 Task: Find connections with filter location Colombes with filter topic #newyearwith filter profile language Potuguese with filter current company MyGov India with filter school Sri Muthukumaran Institute Of Technology with filter industry Glass, Ceramics and Concrete Manufacturing with filter service category Graphic Design with filter keywords title Phone Sales Specialist
Action: Mouse moved to (487, 73)
Screenshot: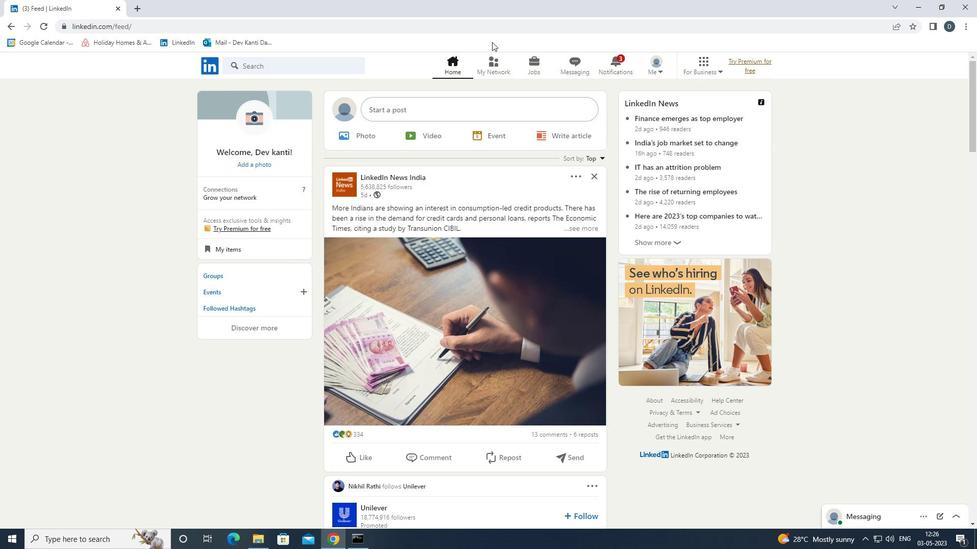 
Action: Mouse pressed left at (487, 73)
Screenshot: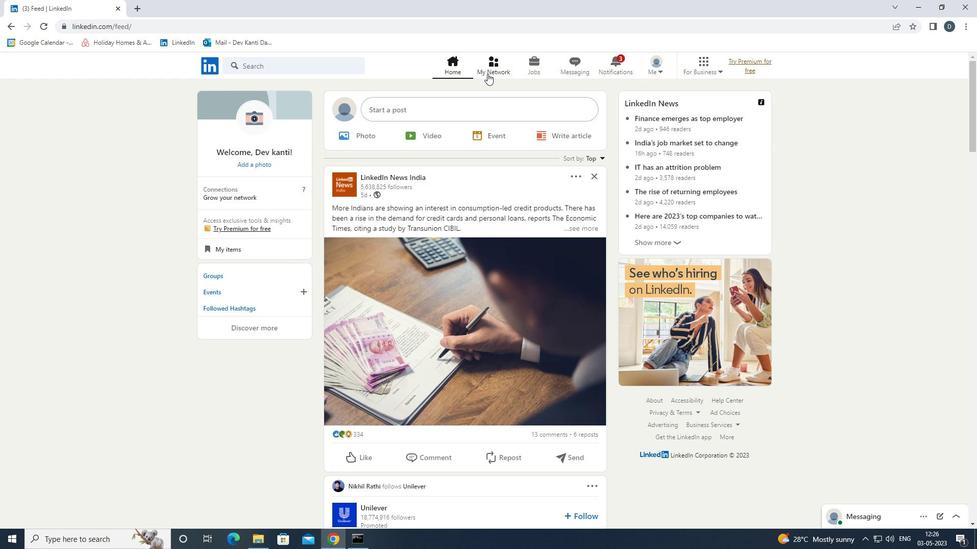 
Action: Mouse moved to (334, 123)
Screenshot: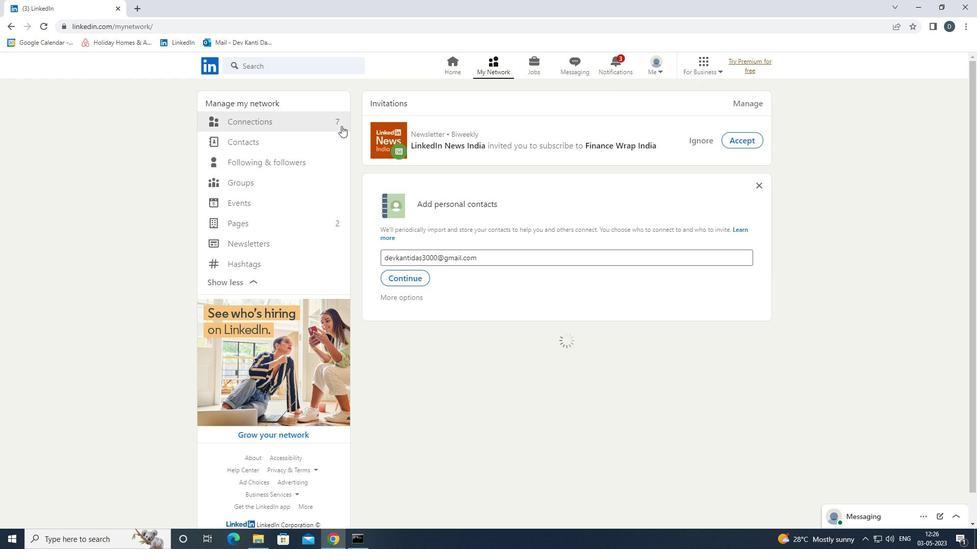 
Action: Mouse pressed left at (334, 123)
Screenshot: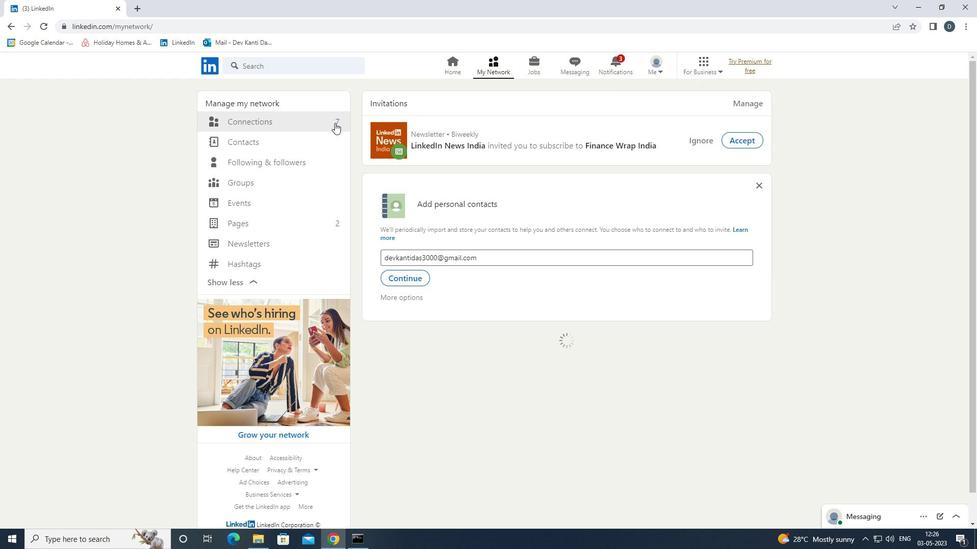 
Action: Mouse moved to (575, 129)
Screenshot: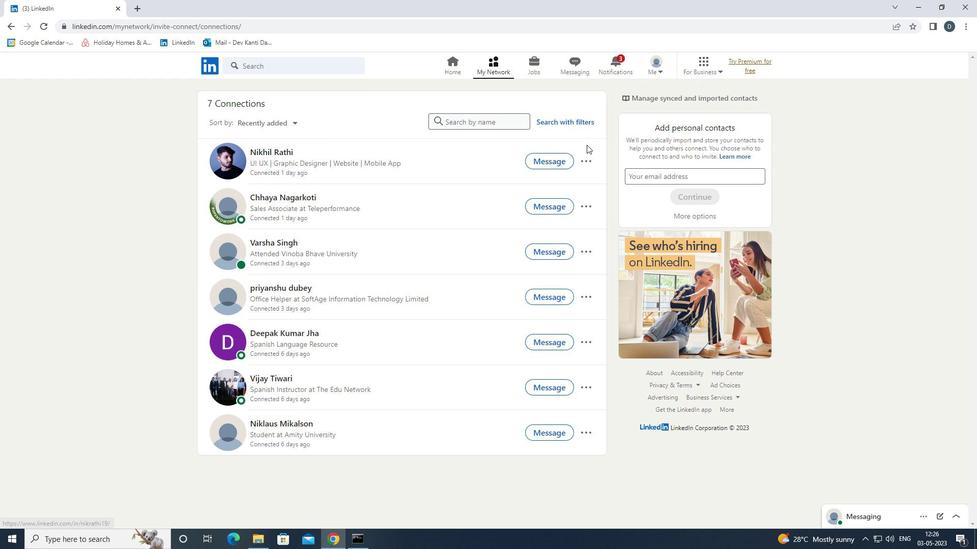 
Action: Mouse pressed left at (575, 129)
Screenshot: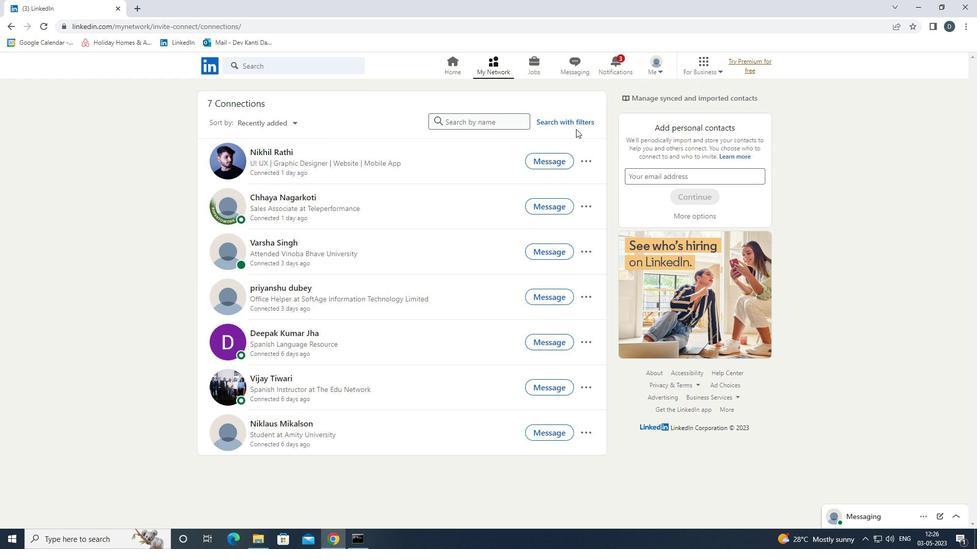
Action: Mouse moved to (573, 122)
Screenshot: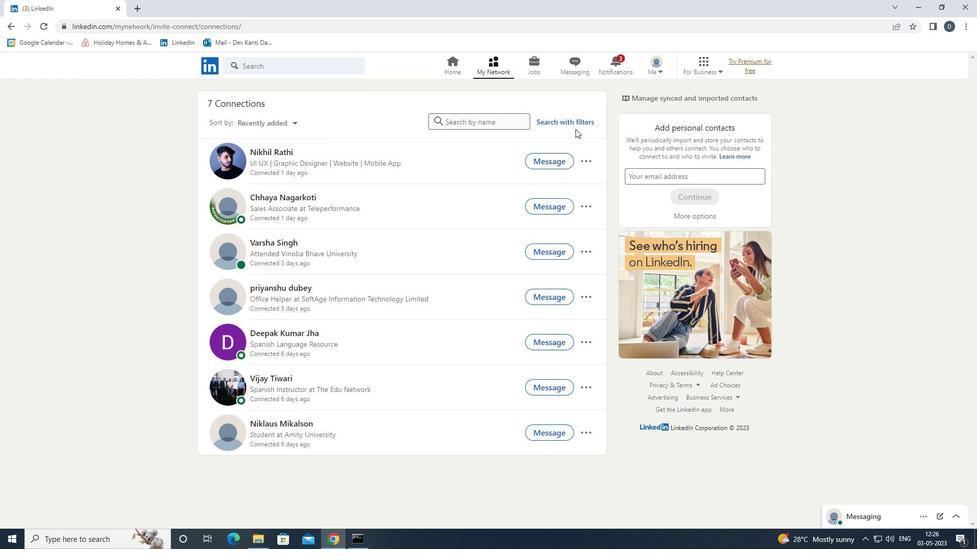 
Action: Mouse pressed left at (573, 122)
Screenshot: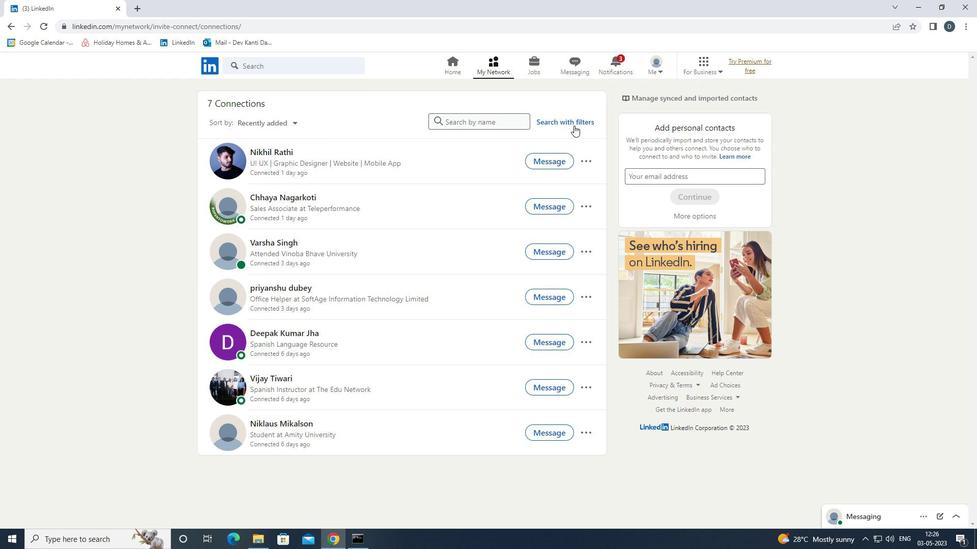
Action: Mouse moved to (525, 97)
Screenshot: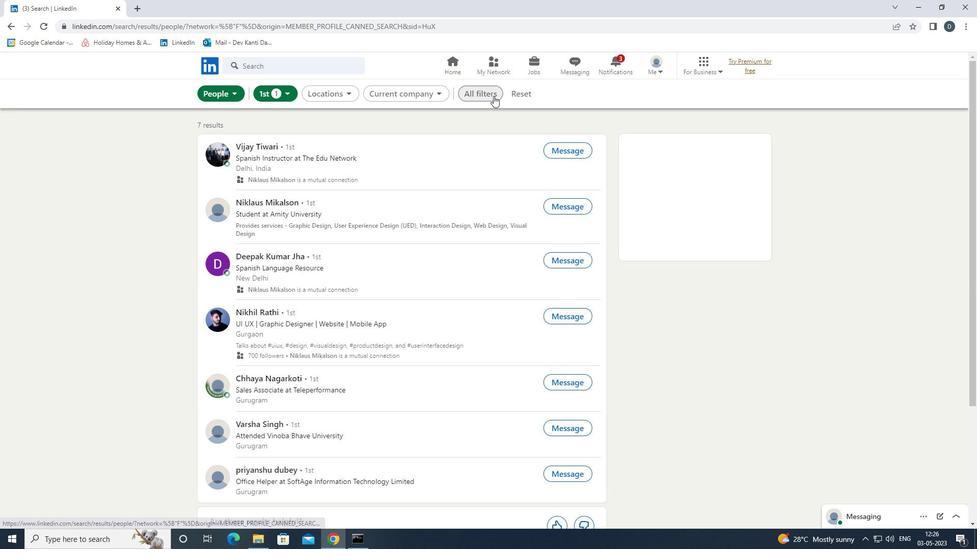 
Action: Mouse pressed left at (525, 97)
Screenshot: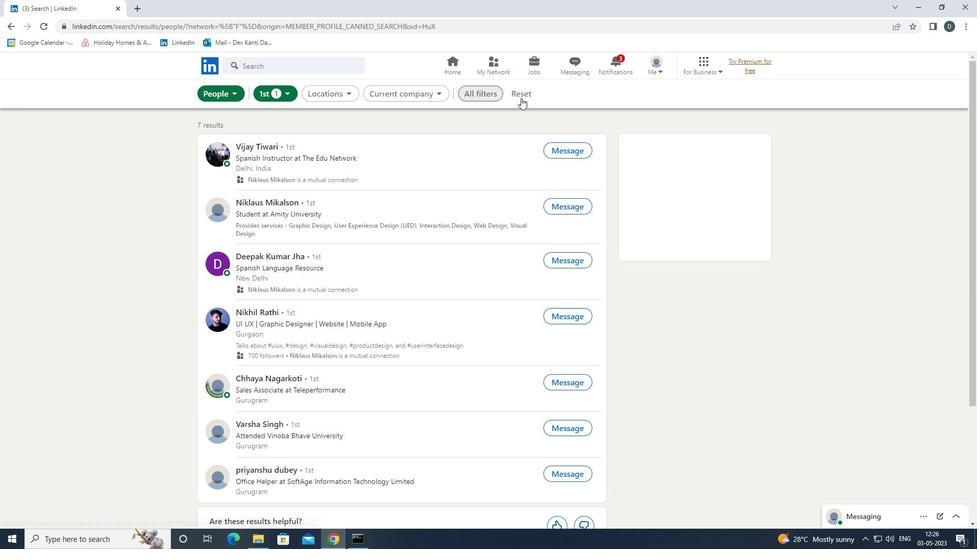 
Action: Mouse moved to (504, 95)
Screenshot: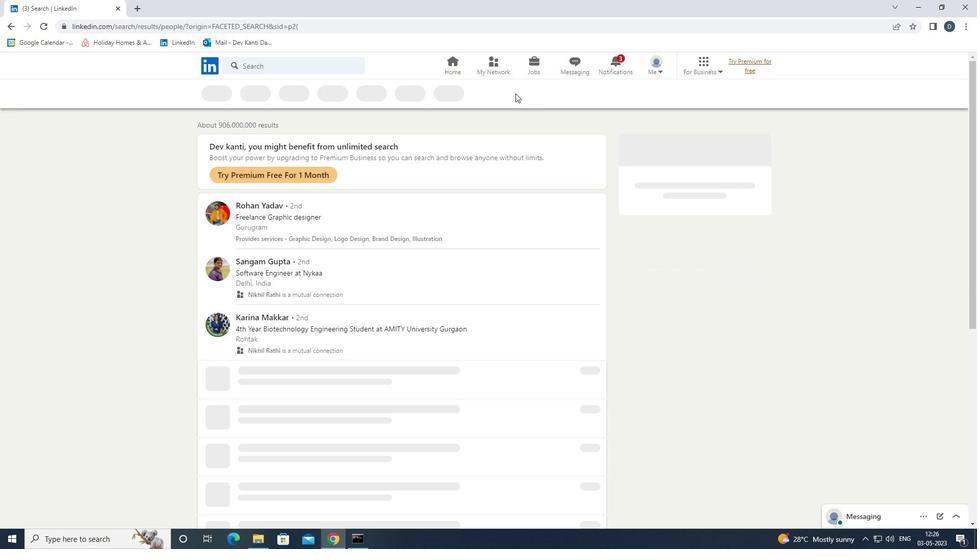 
Action: Mouse pressed left at (504, 95)
Screenshot: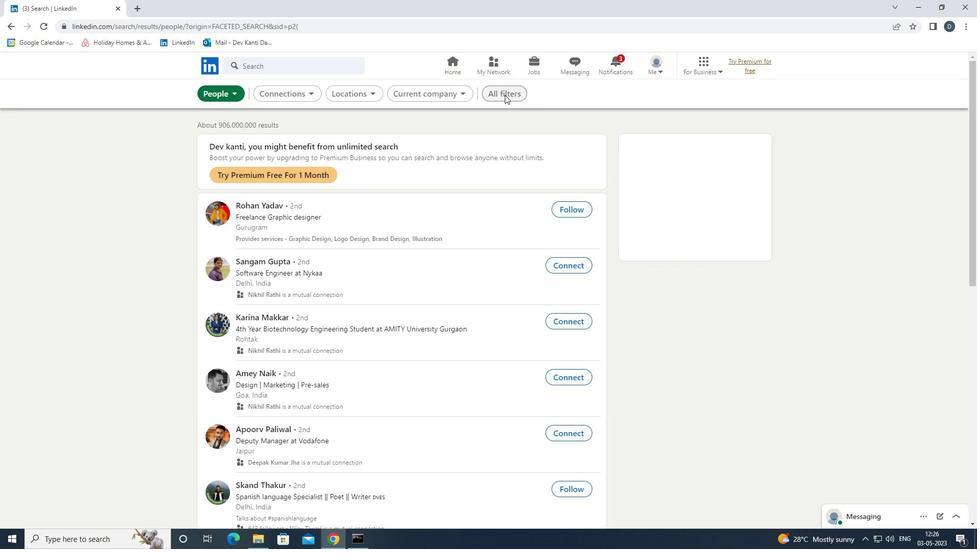 
Action: Mouse moved to (837, 347)
Screenshot: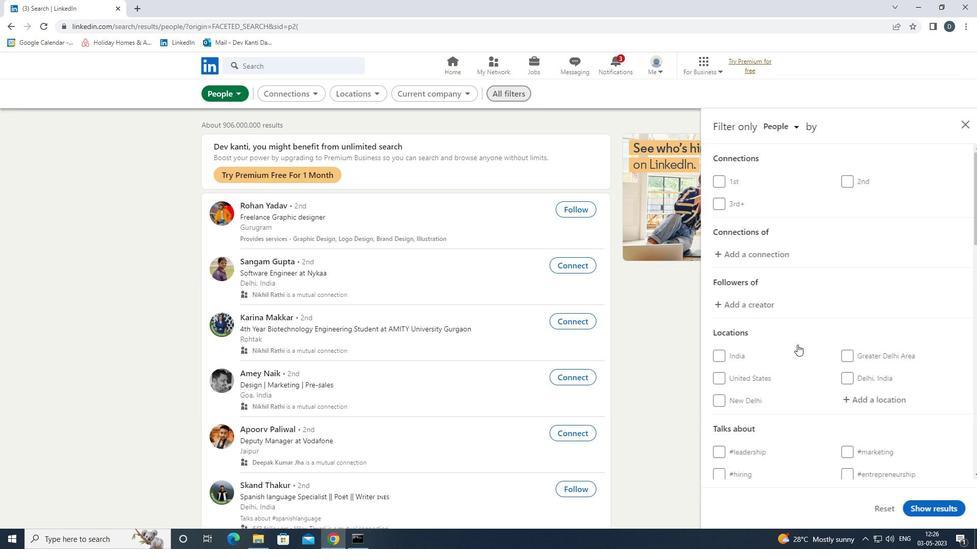 
Action: Mouse scrolled (837, 346) with delta (0, 0)
Screenshot: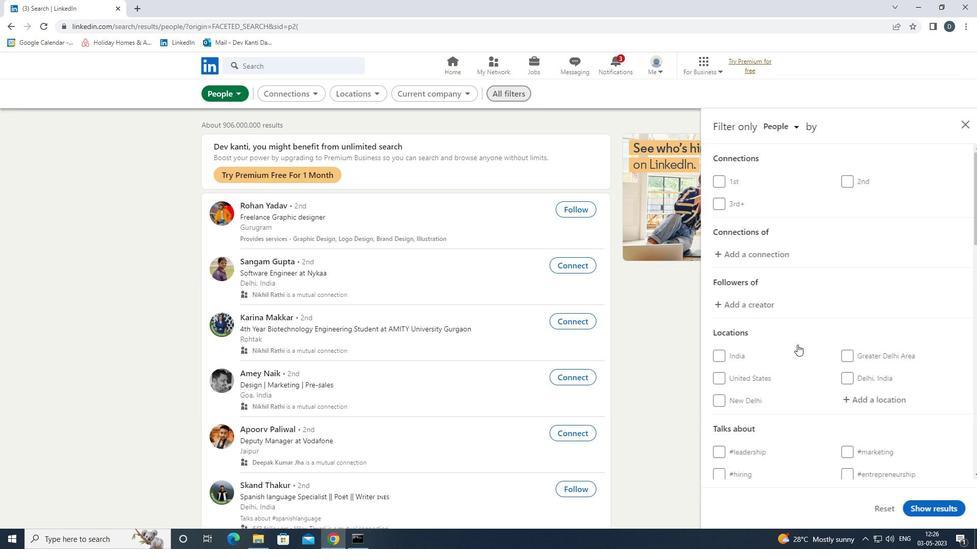 
Action: Mouse scrolled (837, 346) with delta (0, 0)
Screenshot: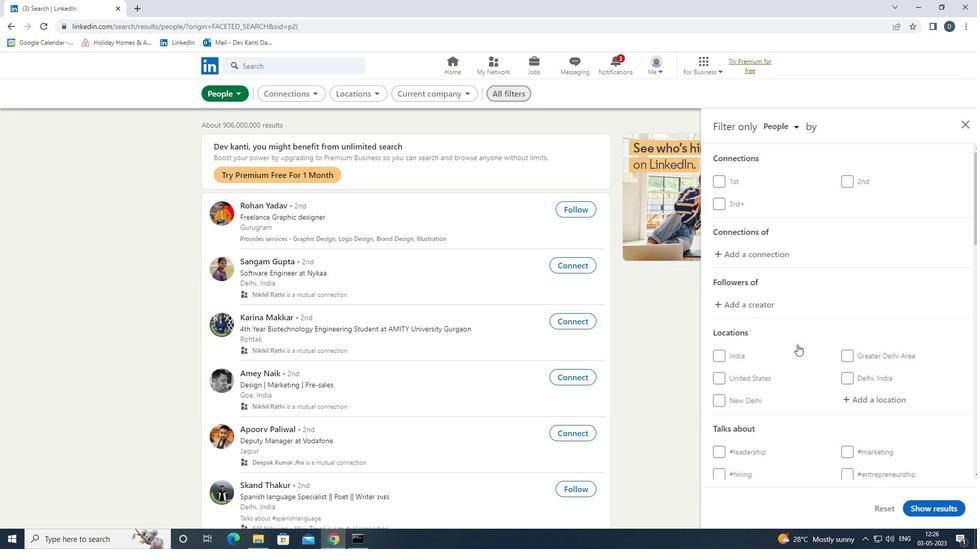 
Action: Mouse moved to (838, 347)
Screenshot: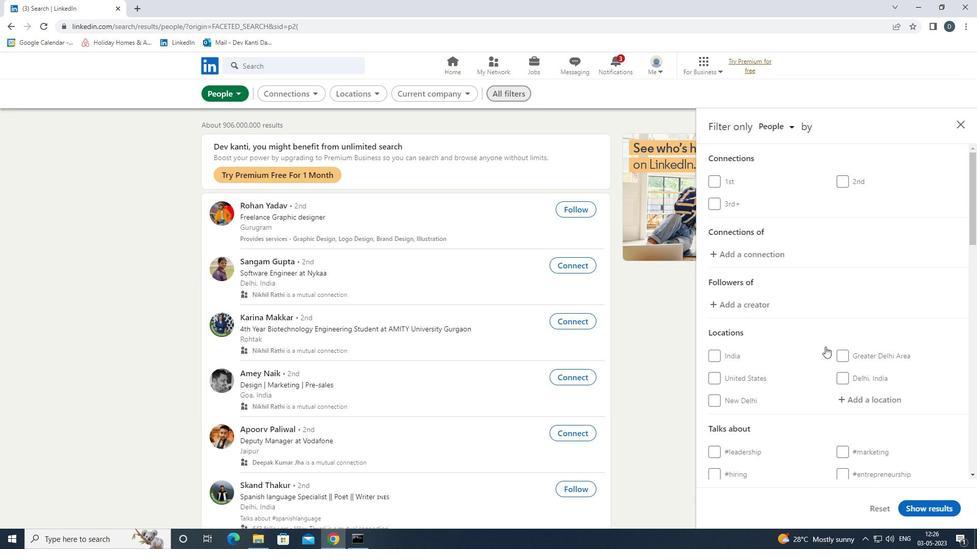 
Action: Mouse scrolled (838, 346) with delta (0, 0)
Screenshot: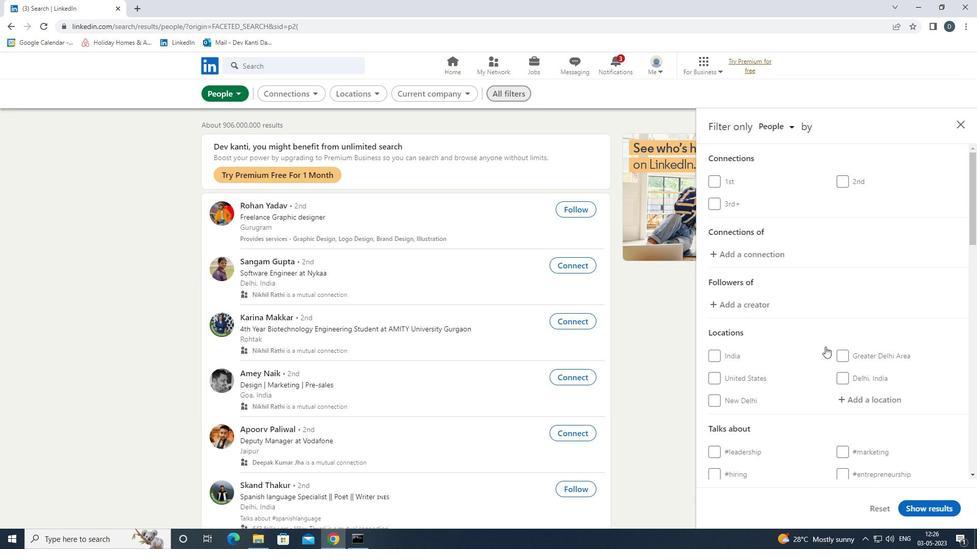 
Action: Mouse moved to (867, 251)
Screenshot: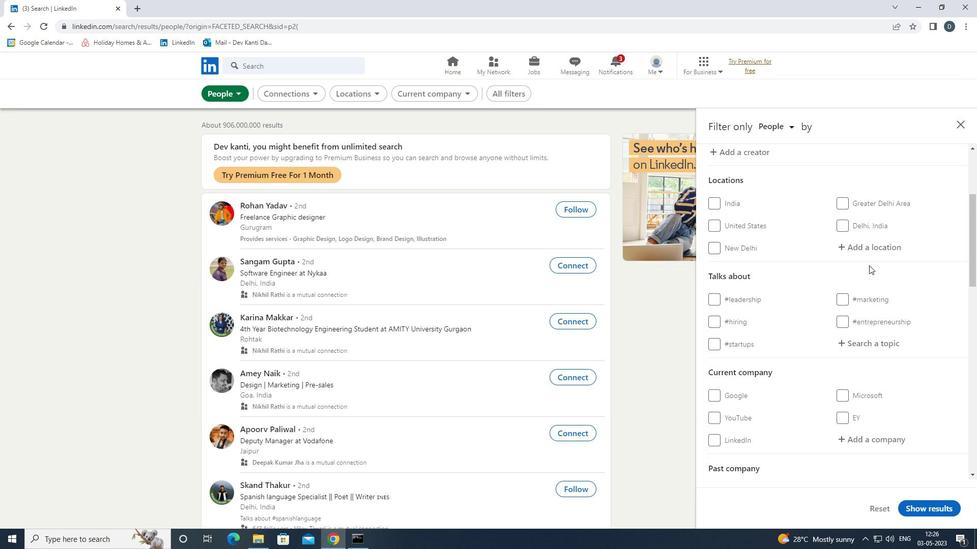 
Action: Mouse pressed left at (867, 251)
Screenshot: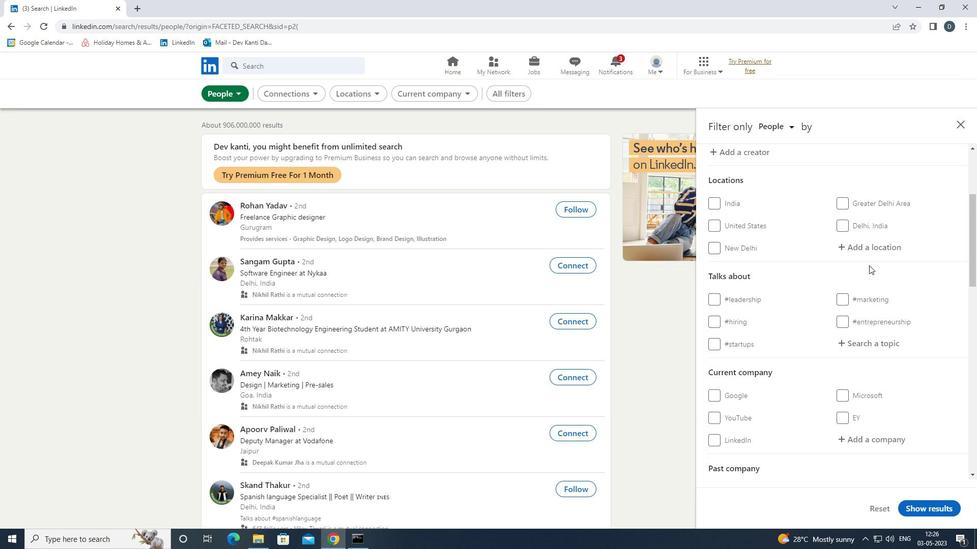 
Action: Key pressed <Key.caps_lock><Key.caps_lock>cO<Key.caps_lock><Key.backspace>LO<Key.backspace><Key.backspace>OLOMBES<Key.down><Key.enter>
Screenshot: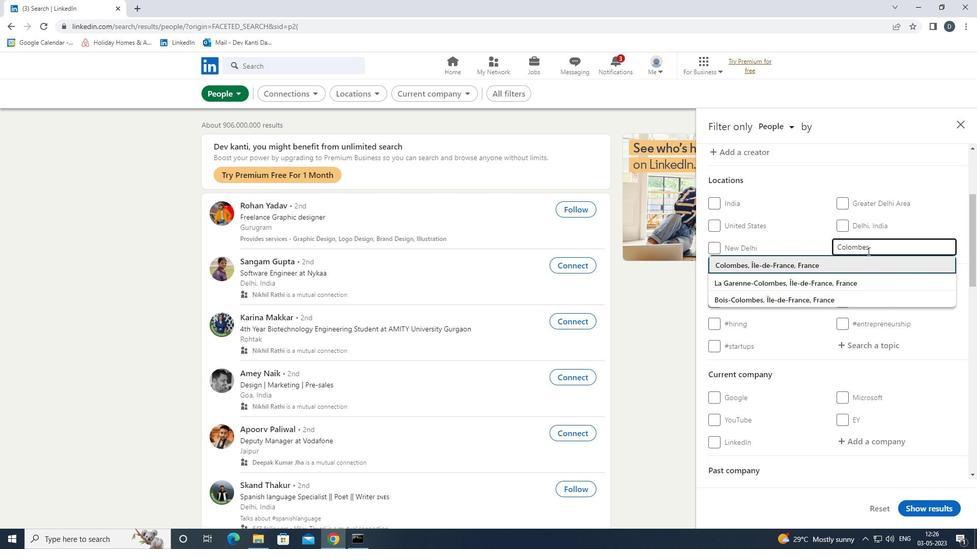 
Action: Mouse moved to (891, 255)
Screenshot: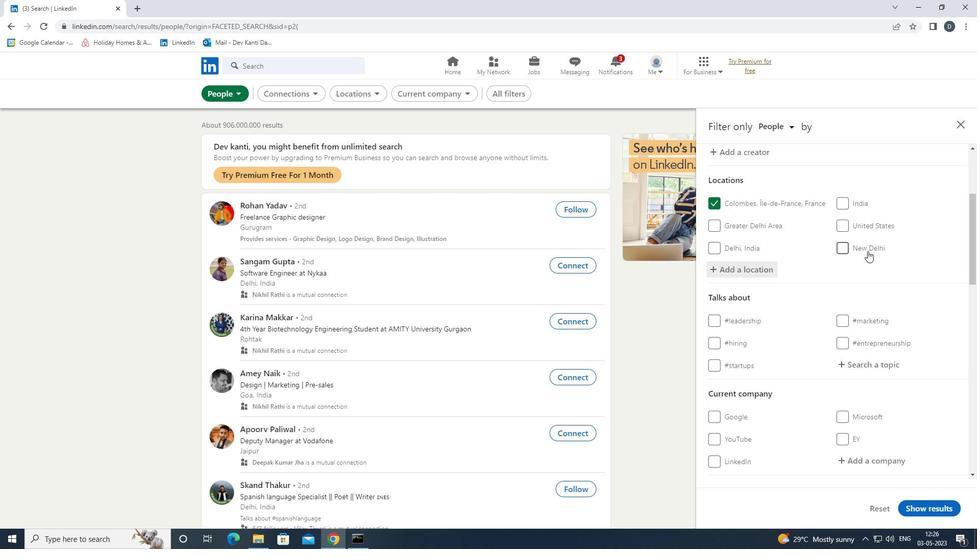 
Action: Mouse scrolled (891, 255) with delta (0, 0)
Screenshot: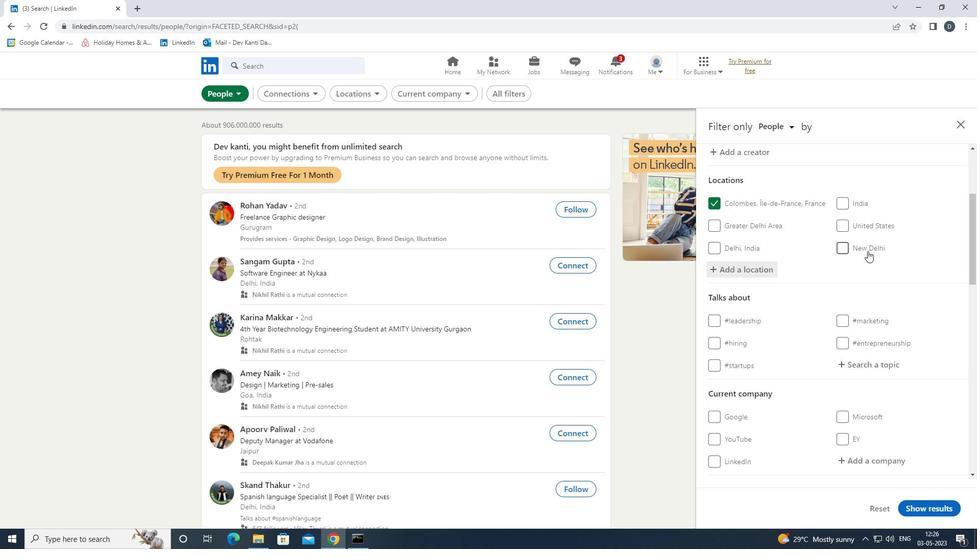 
Action: Mouse moved to (891, 256)
Screenshot: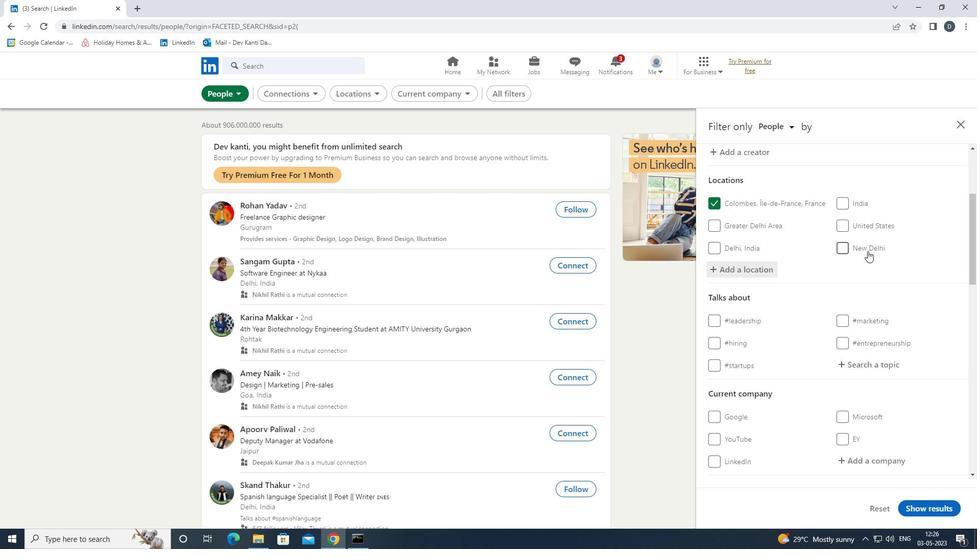 
Action: Mouse scrolled (891, 255) with delta (0, 0)
Screenshot: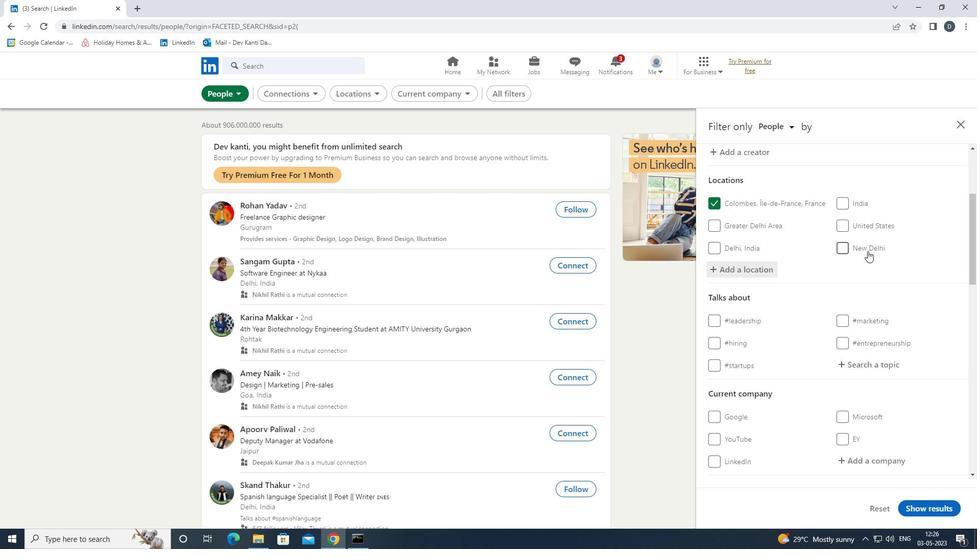 
Action: Mouse moved to (885, 262)
Screenshot: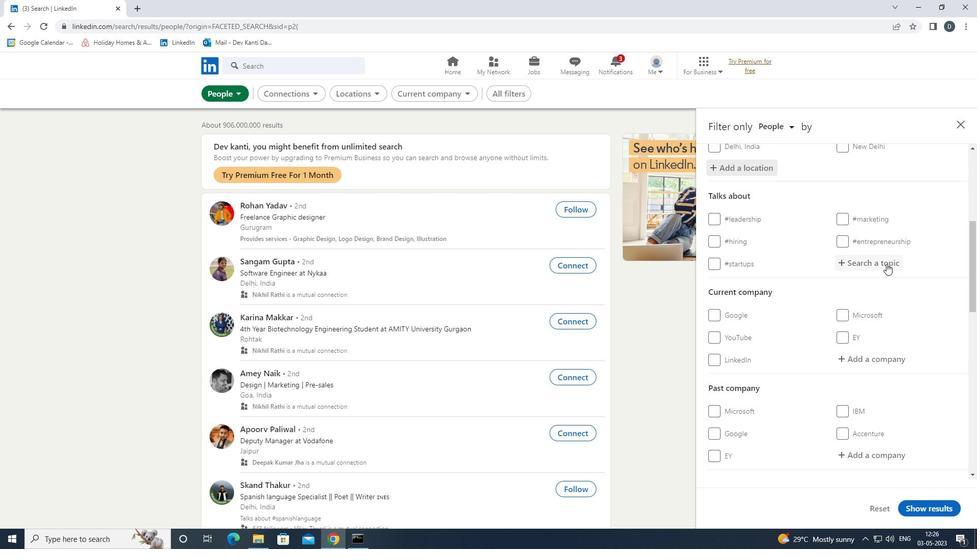 
Action: Mouse pressed left at (885, 262)
Screenshot: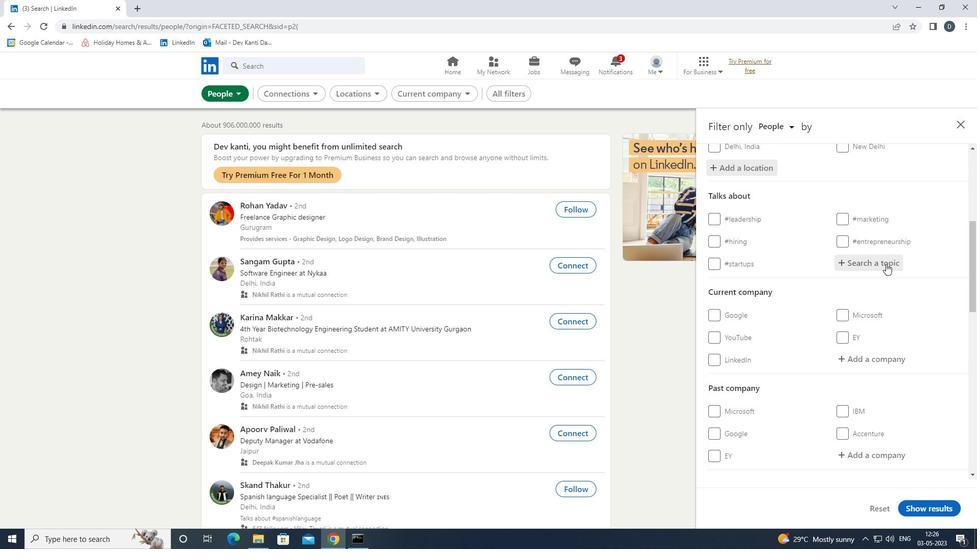 
Action: Key pressed <Key.shift>NEWYEAR<Key.down><Key.enter>
Screenshot: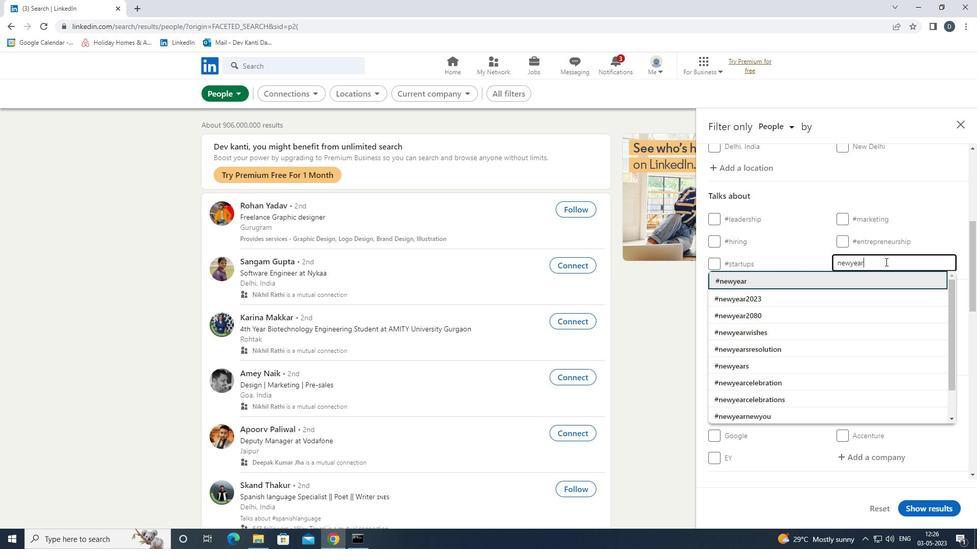 
Action: Mouse moved to (866, 259)
Screenshot: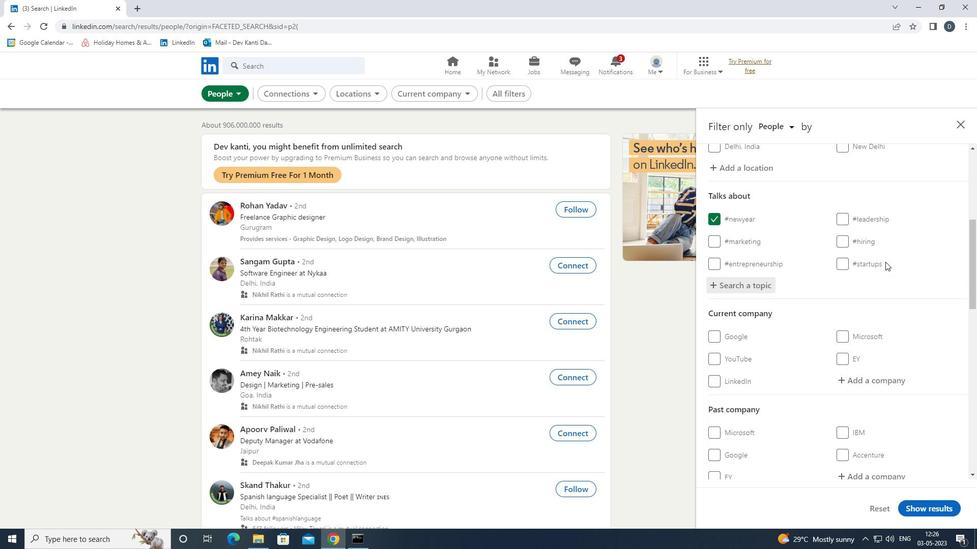 
Action: Mouse scrolled (866, 258) with delta (0, 0)
Screenshot: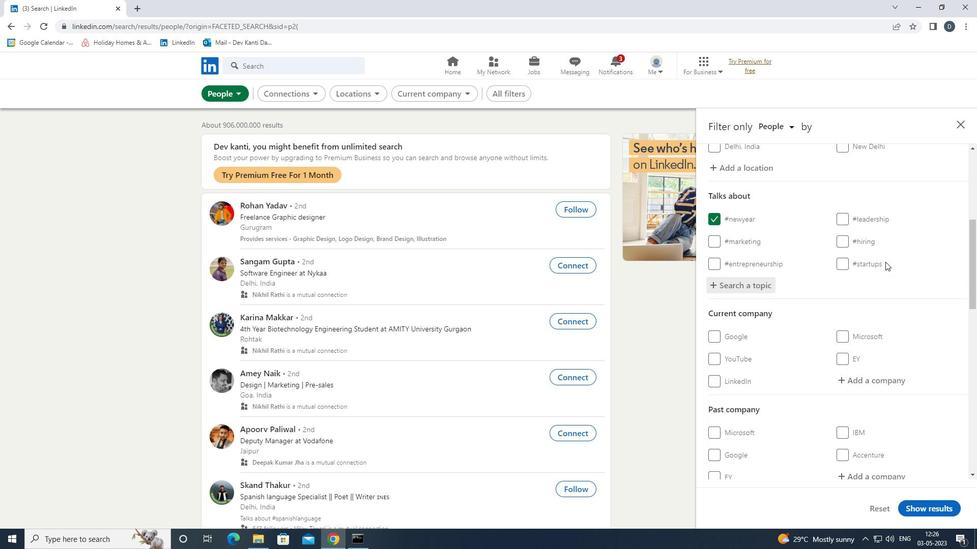 
Action: Mouse scrolled (866, 258) with delta (0, 0)
Screenshot: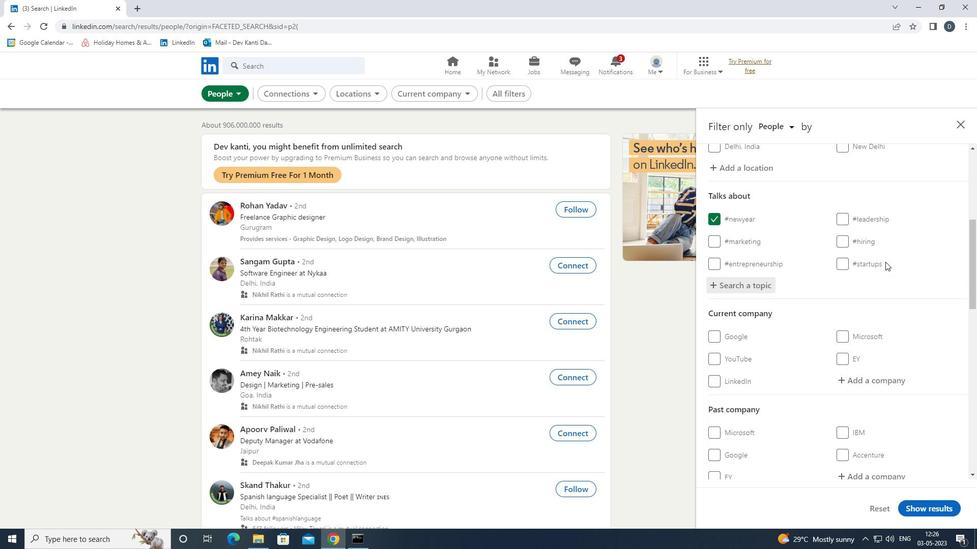 
Action: Mouse scrolled (866, 258) with delta (0, 0)
Screenshot: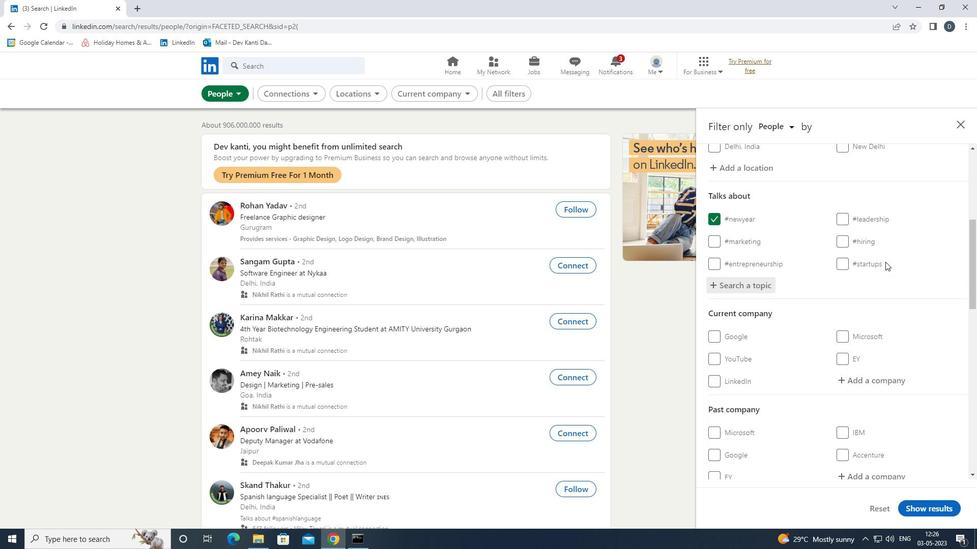 
Action: Mouse moved to (866, 261)
Screenshot: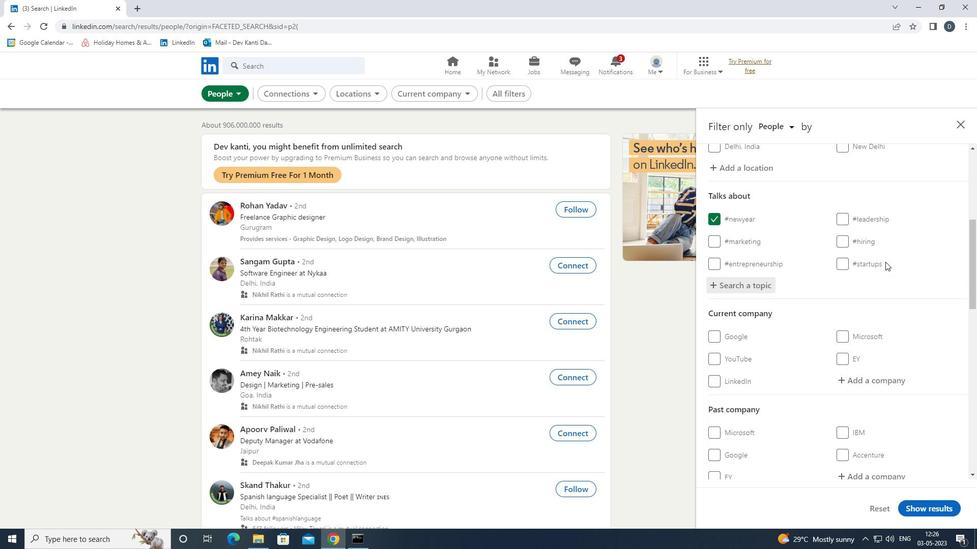 
Action: Mouse scrolled (866, 260) with delta (0, 0)
Screenshot: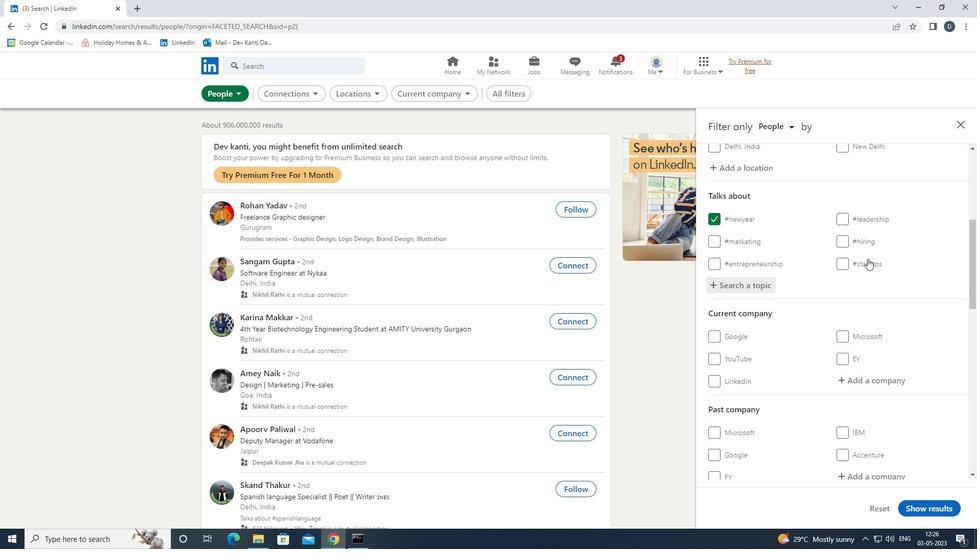
Action: Mouse moved to (873, 275)
Screenshot: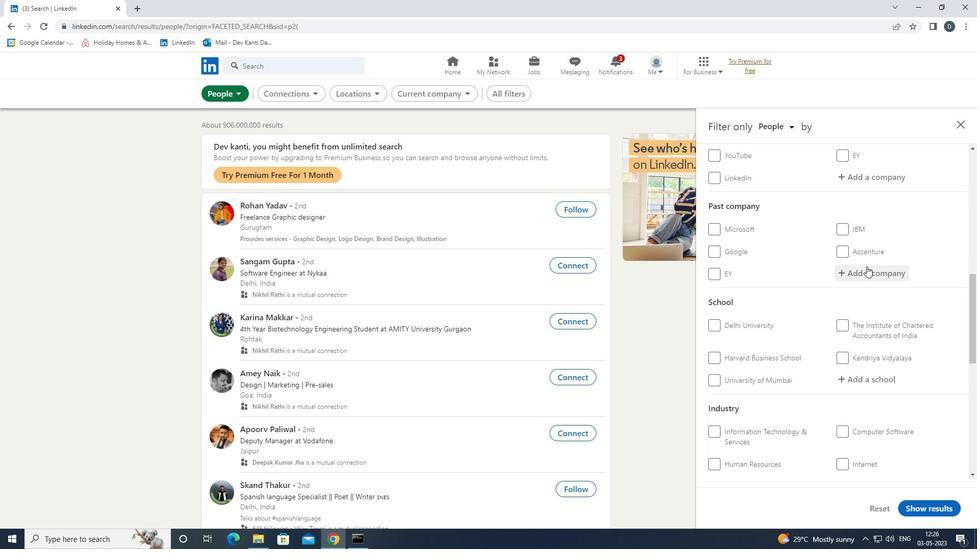 
Action: Mouse scrolled (873, 275) with delta (0, 0)
Screenshot: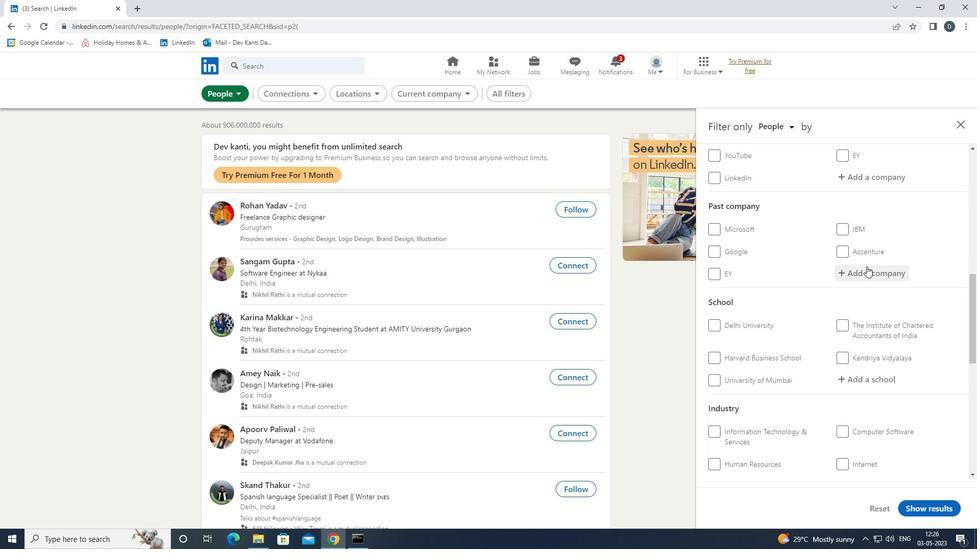 
Action: Mouse moved to (874, 276)
Screenshot: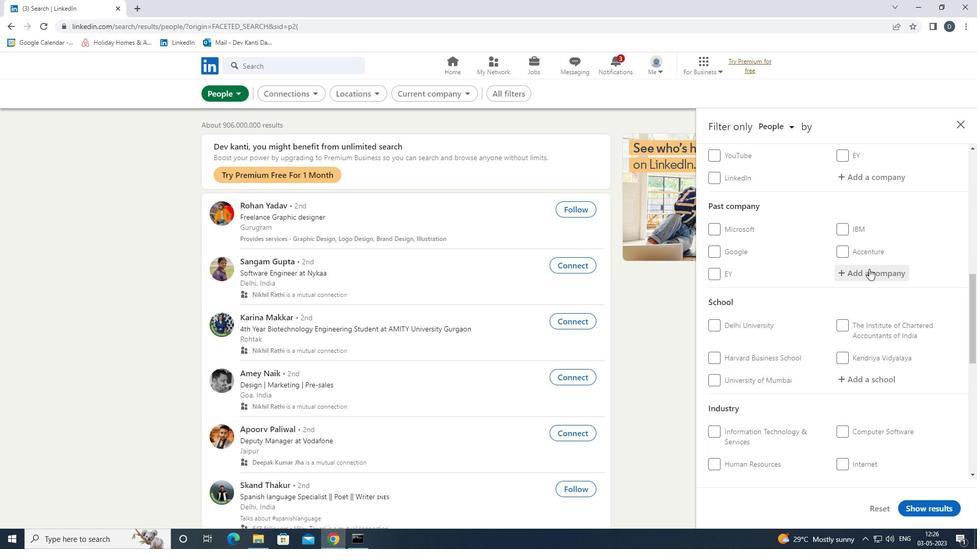
Action: Mouse scrolled (874, 276) with delta (0, 0)
Screenshot: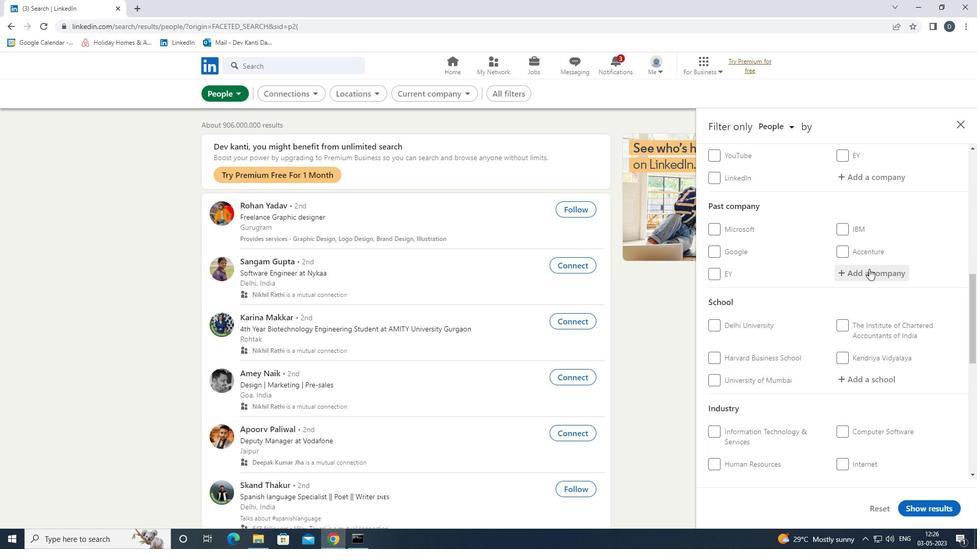 
Action: Mouse moved to (874, 277)
Screenshot: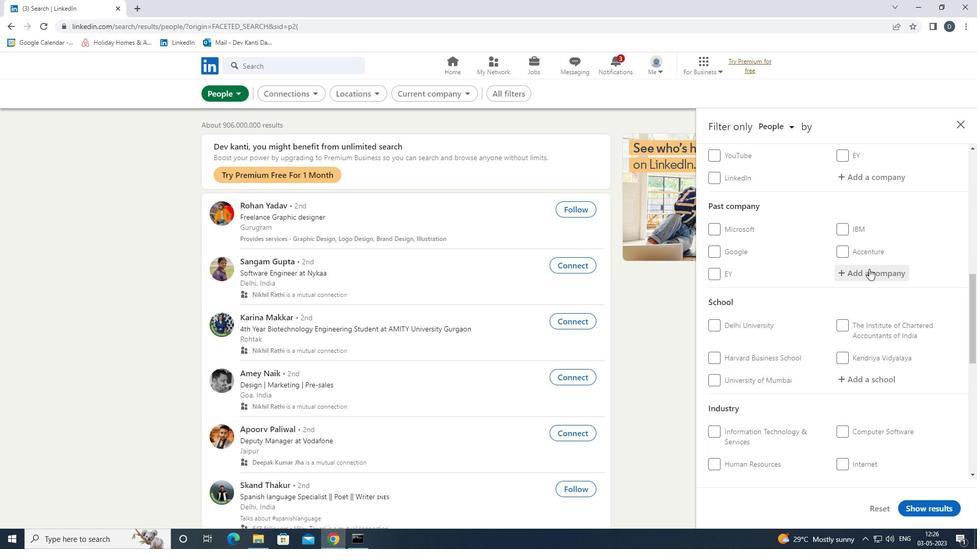 
Action: Mouse scrolled (874, 276) with delta (0, 0)
Screenshot: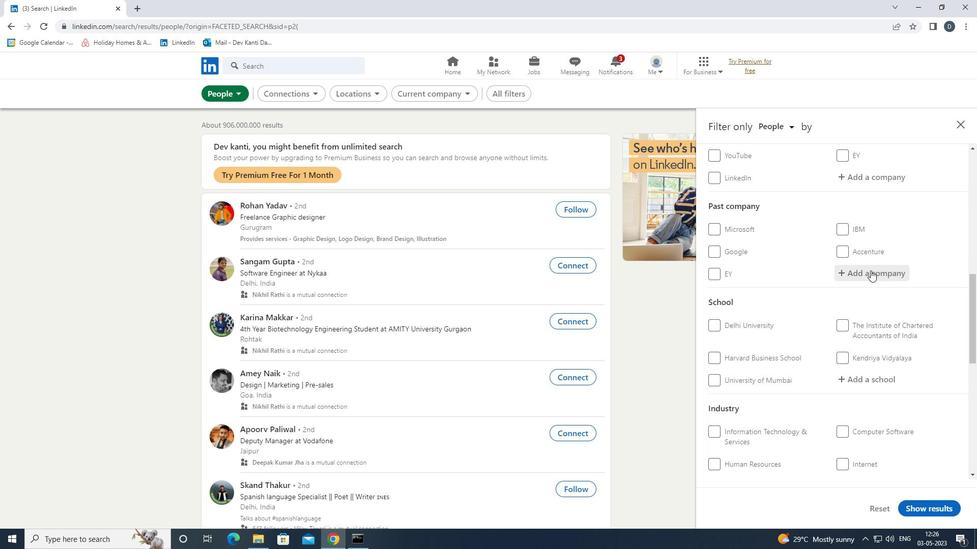 
Action: Mouse moved to (862, 316)
Screenshot: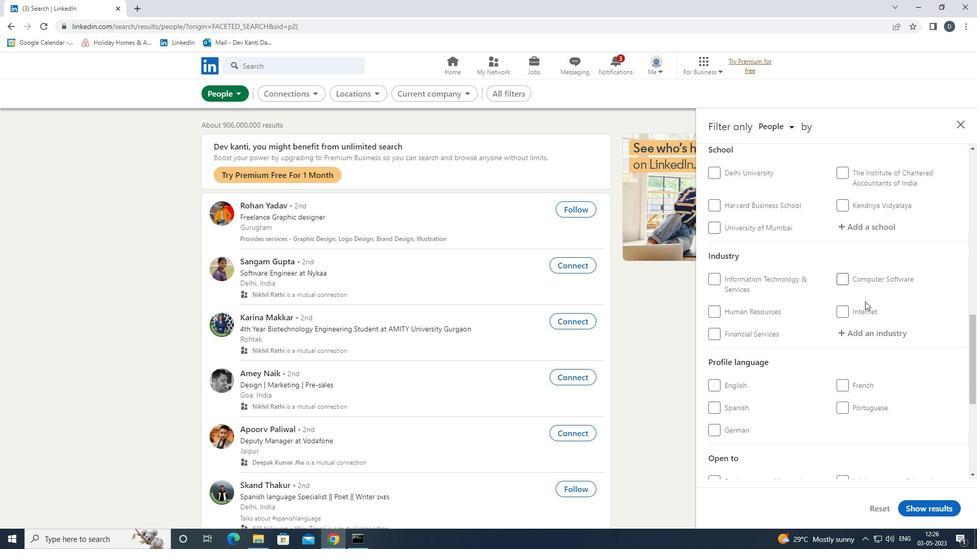 
Action: Mouse scrolled (862, 315) with delta (0, 0)
Screenshot: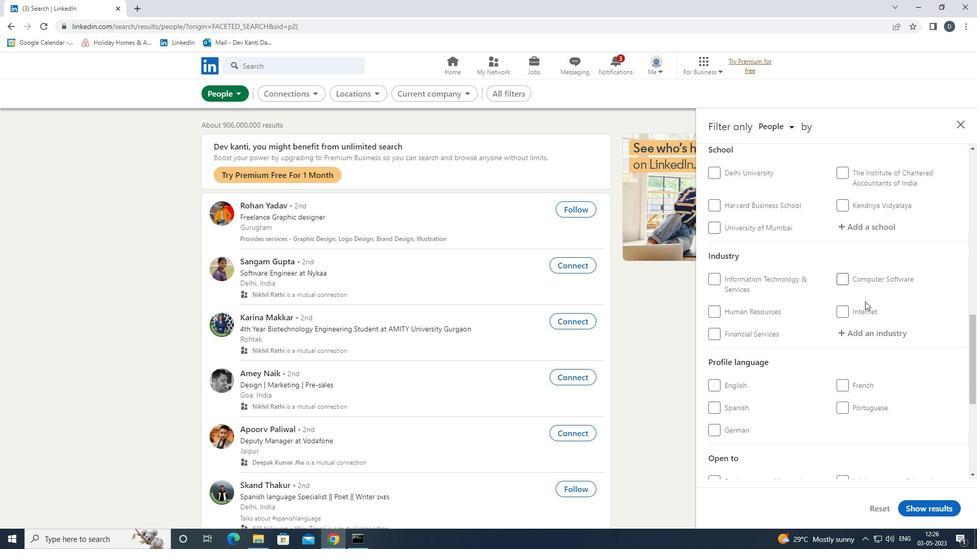 
Action: Mouse moved to (862, 316)
Screenshot: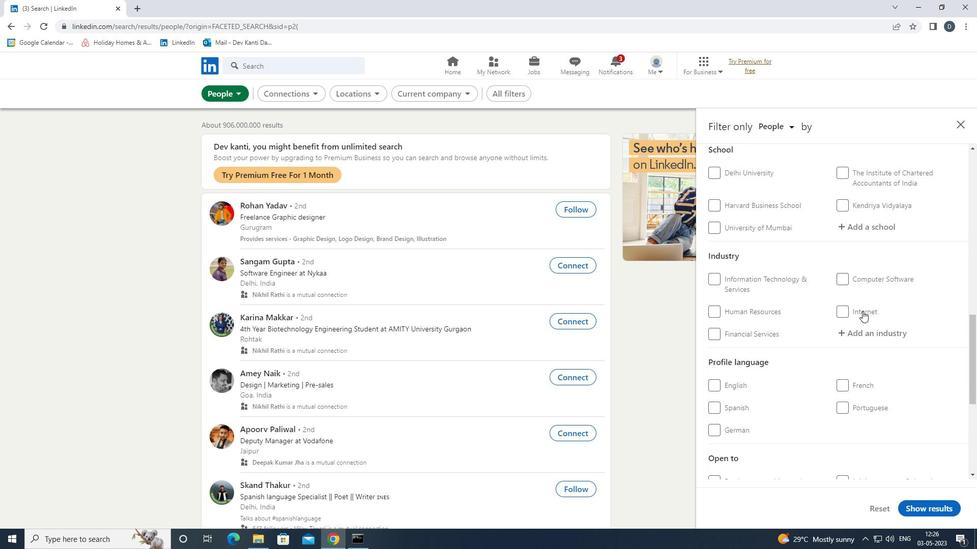 
Action: Mouse scrolled (862, 315) with delta (0, 0)
Screenshot: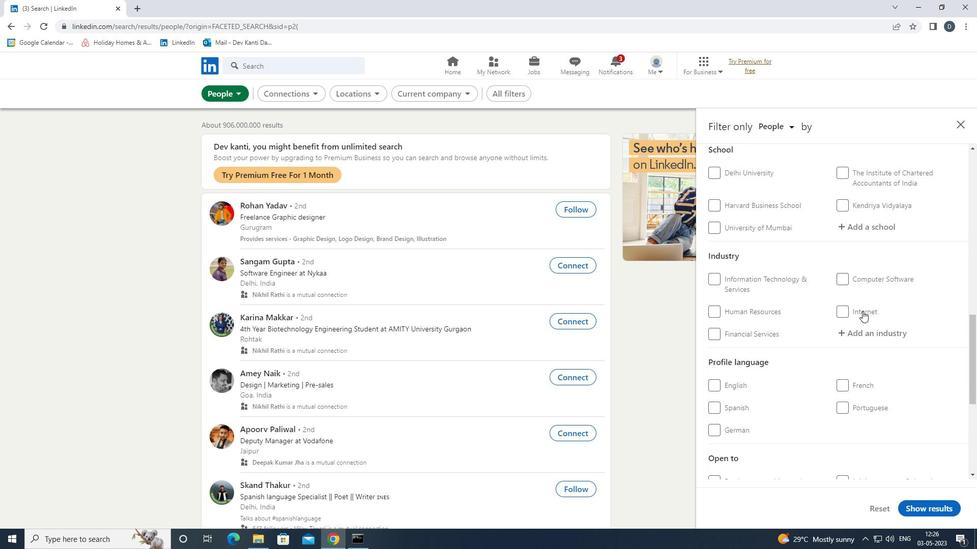 
Action: Mouse moved to (860, 307)
Screenshot: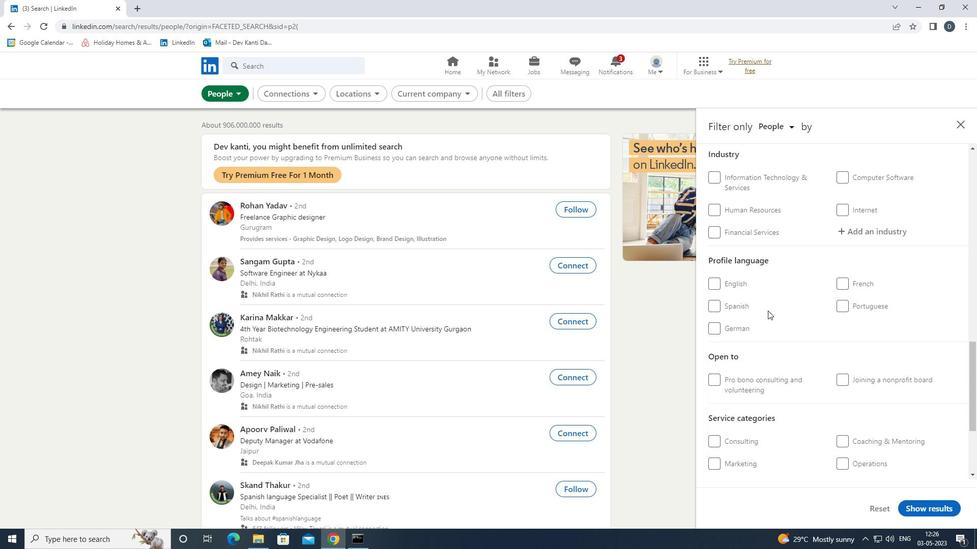 
Action: Mouse pressed left at (860, 307)
Screenshot: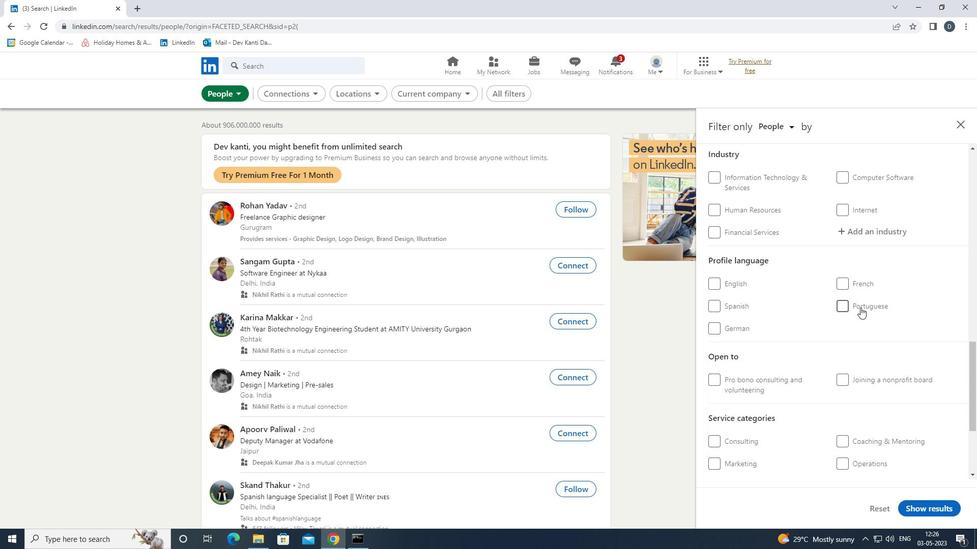 
Action: Mouse moved to (862, 307)
Screenshot: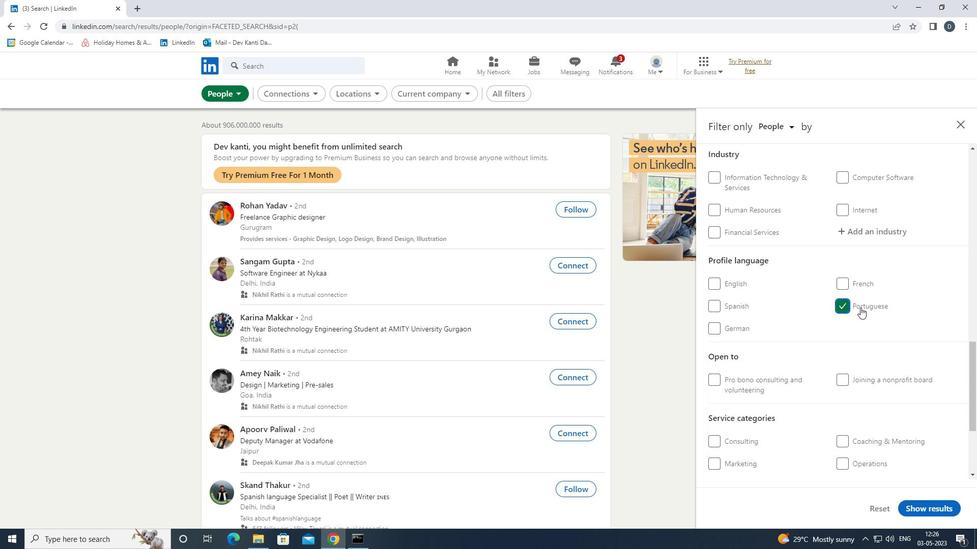
Action: Mouse scrolled (862, 308) with delta (0, 0)
Screenshot: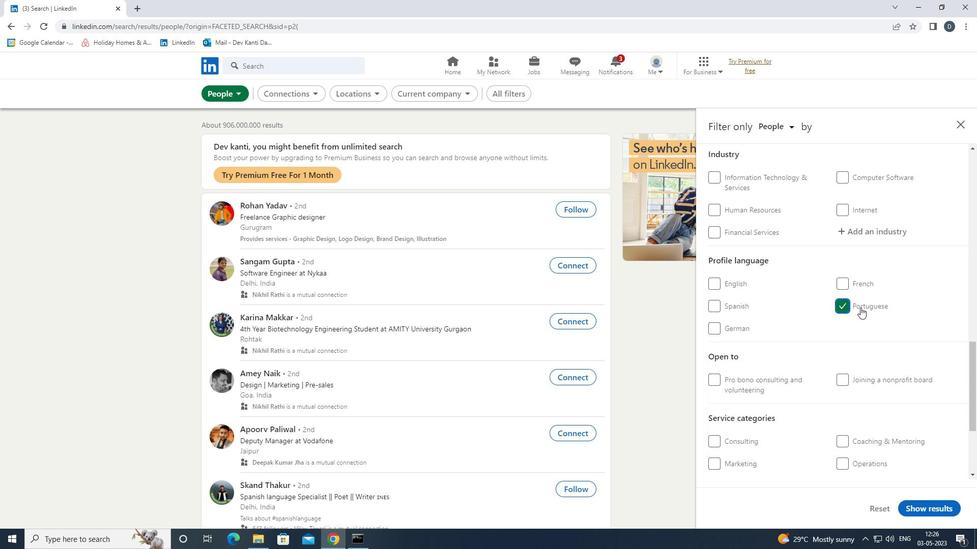 
Action: Mouse scrolled (862, 308) with delta (0, 0)
Screenshot: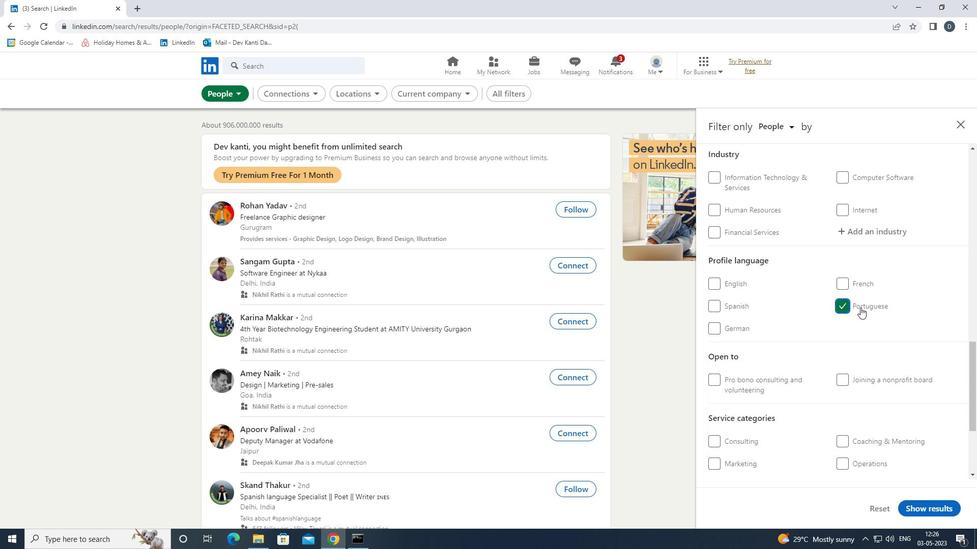 
Action: Mouse scrolled (862, 308) with delta (0, 0)
Screenshot: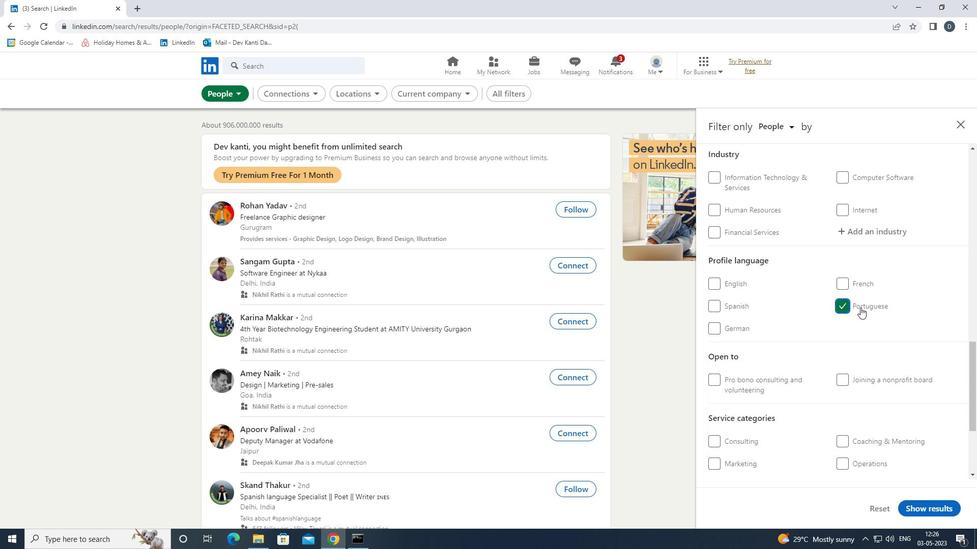 
Action: Mouse scrolled (862, 308) with delta (0, 0)
Screenshot: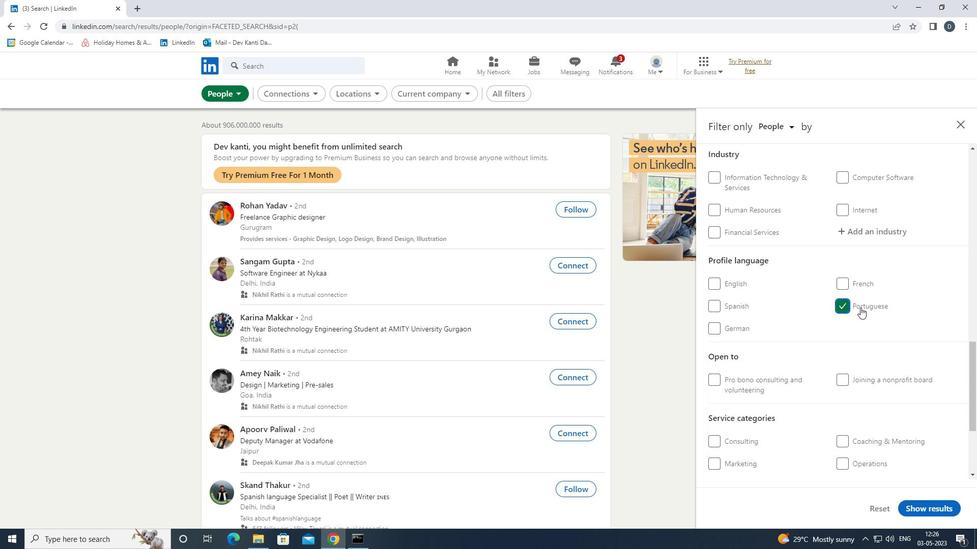 
Action: Mouse scrolled (862, 308) with delta (0, 0)
Screenshot: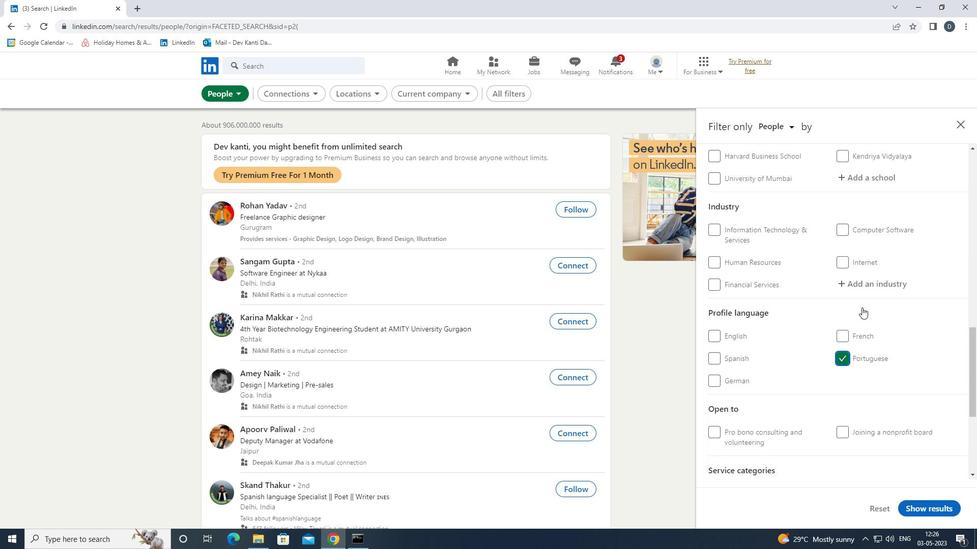 
Action: Mouse scrolled (862, 308) with delta (0, 0)
Screenshot: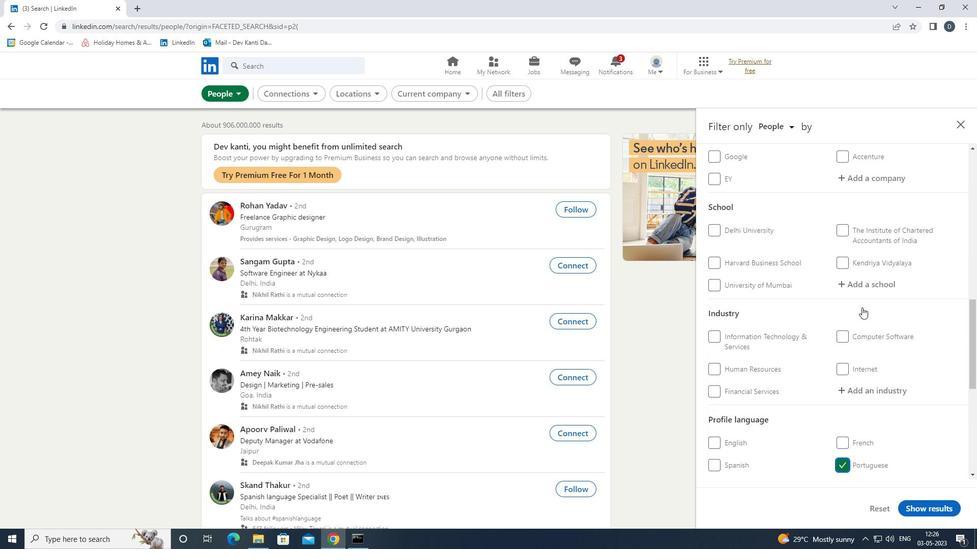 
Action: Mouse moved to (873, 230)
Screenshot: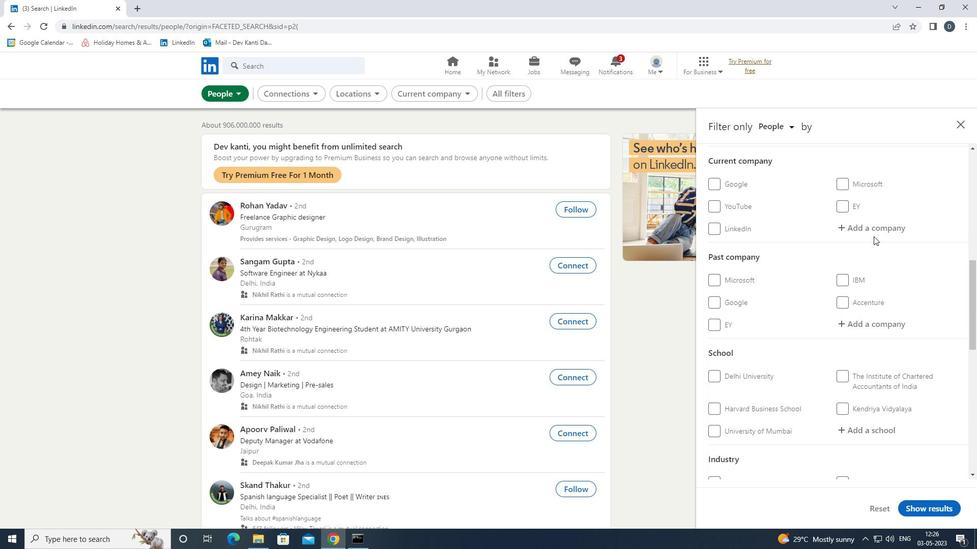 
Action: Mouse pressed left at (873, 230)
Screenshot: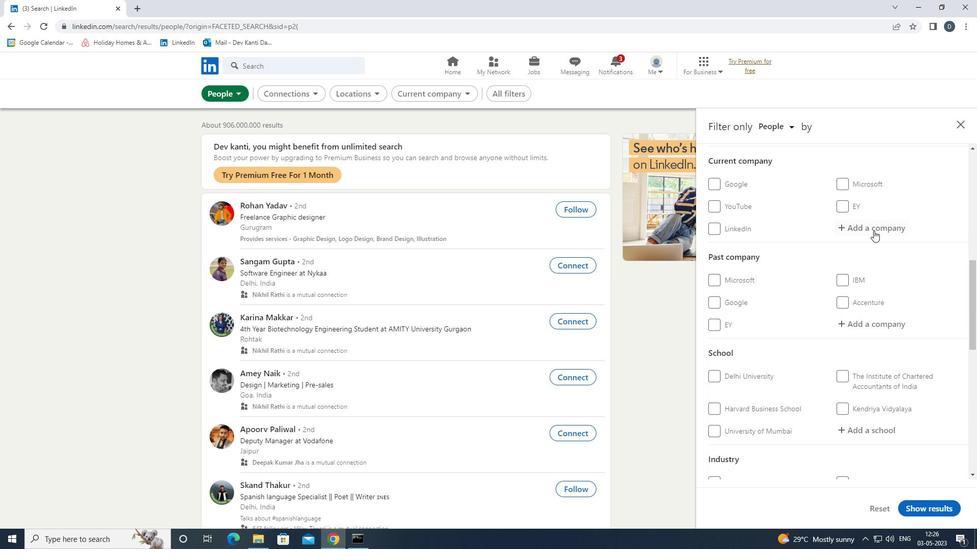
Action: Key pressed <Key.shift>MY<Key.shift>GOV<Key.down><Key.enter>
Screenshot: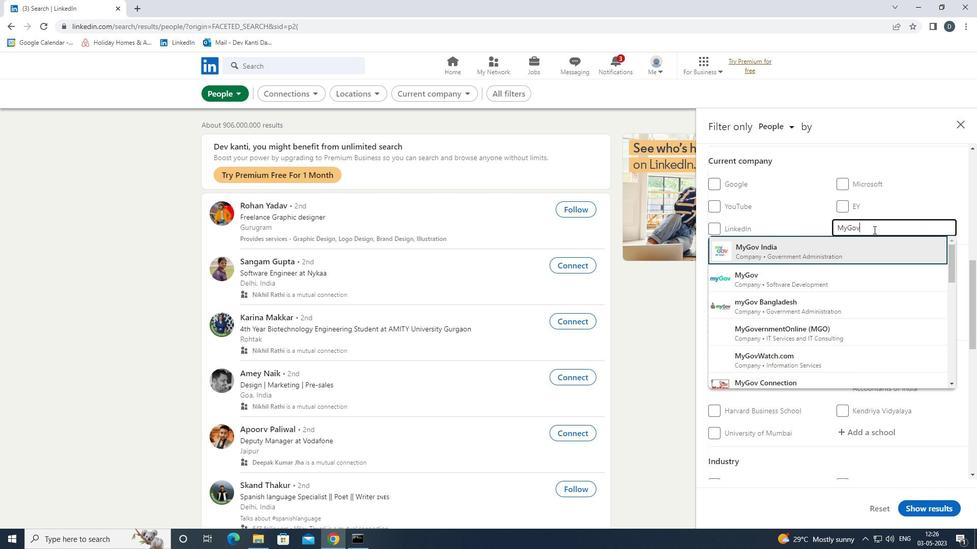 
Action: Mouse moved to (874, 229)
Screenshot: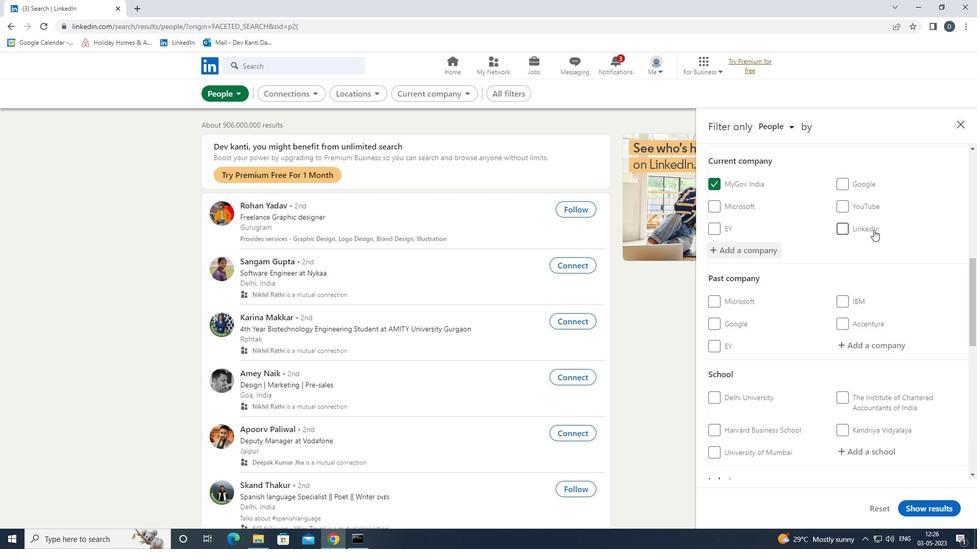 
Action: Mouse scrolled (874, 229) with delta (0, 0)
Screenshot: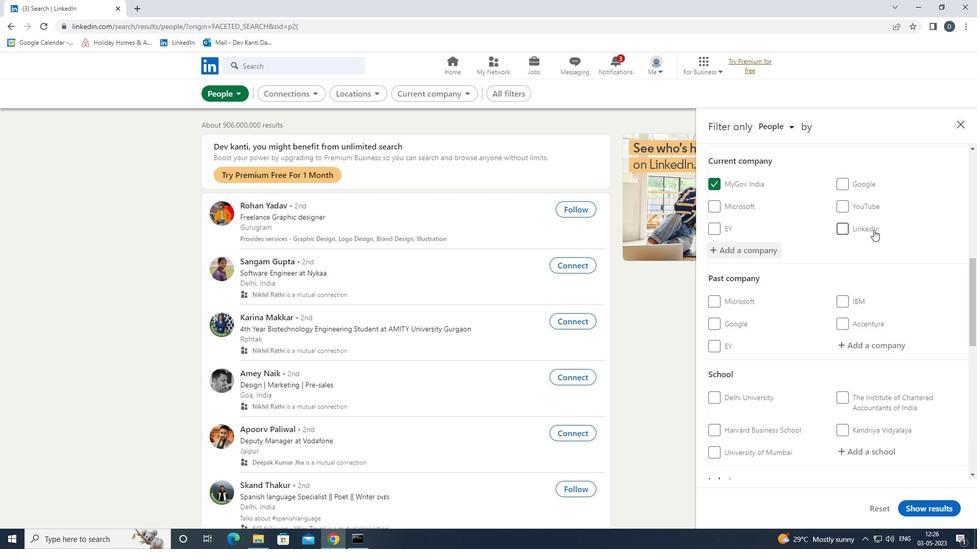 
Action: Mouse moved to (875, 230)
Screenshot: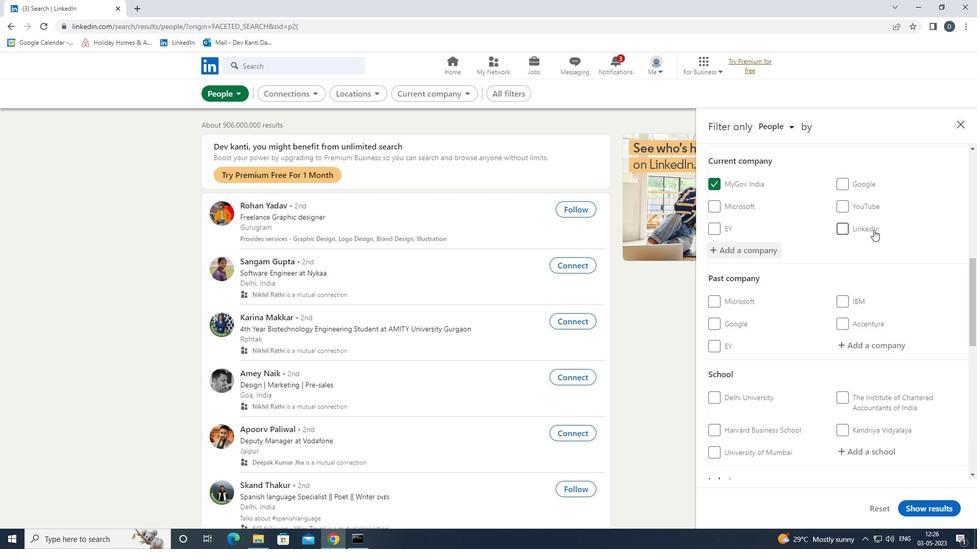 
Action: Mouse scrolled (875, 230) with delta (0, 0)
Screenshot: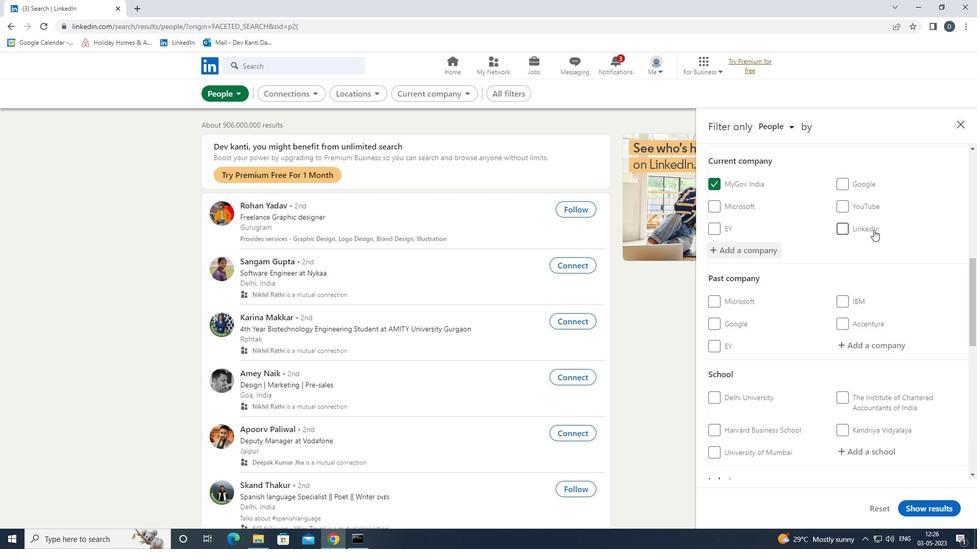 
Action: Mouse moved to (877, 231)
Screenshot: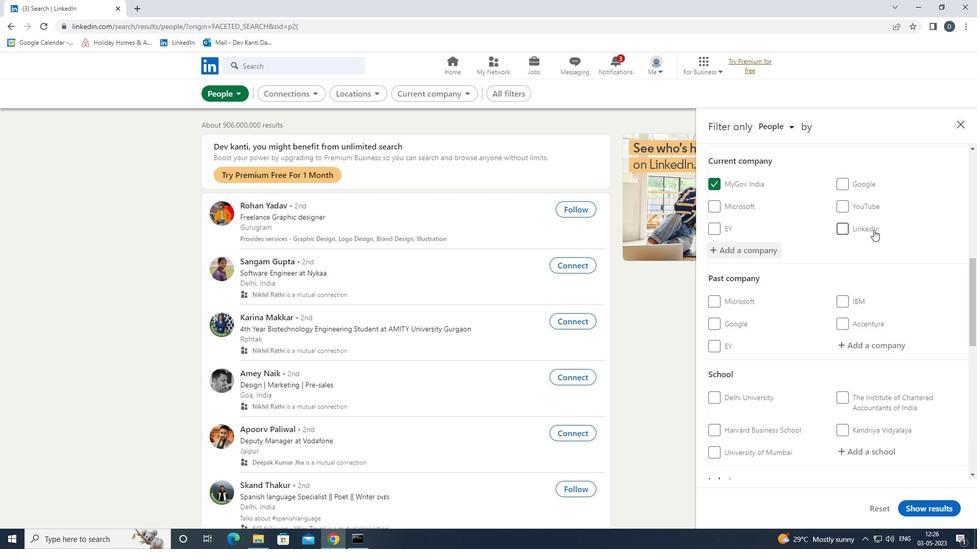 
Action: Mouse scrolled (877, 230) with delta (0, 0)
Screenshot: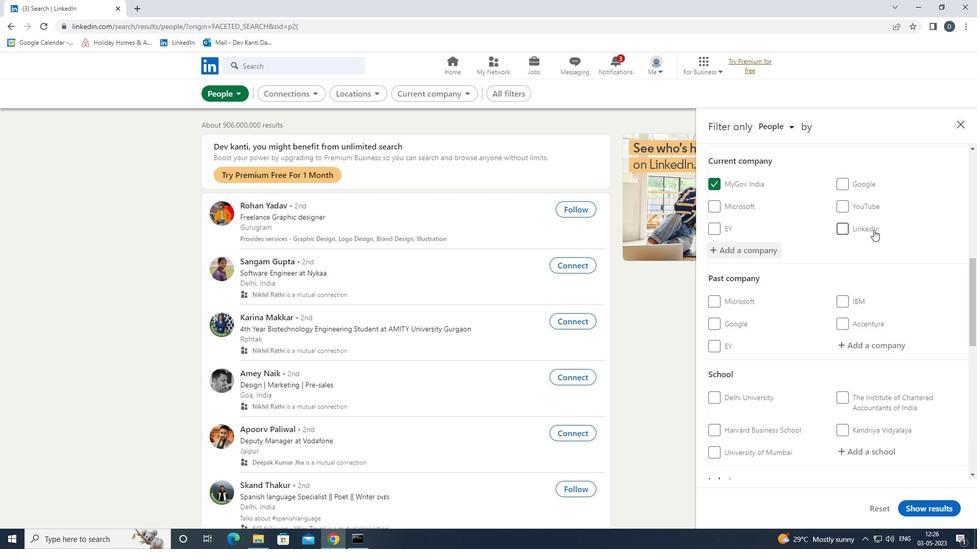 
Action: Mouse moved to (877, 289)
Screenshot: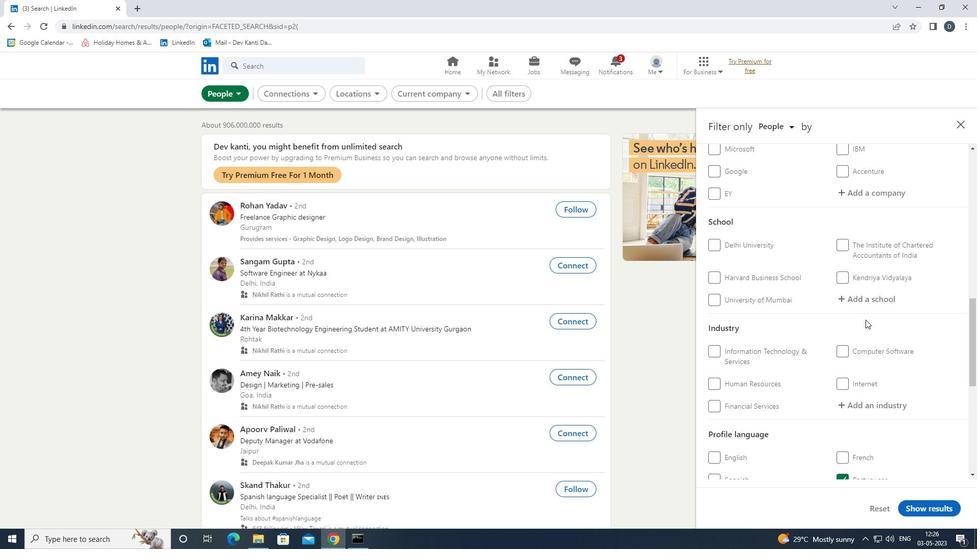 
Action: Mouse pressed left at (877, 289)
Screenshot: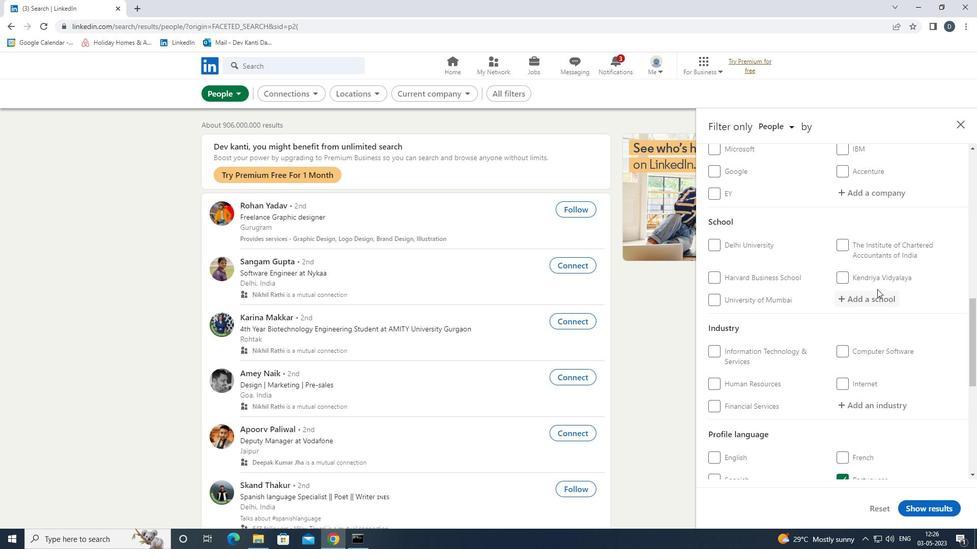
Action: Mouse moved to (877, 301)
Screenshot: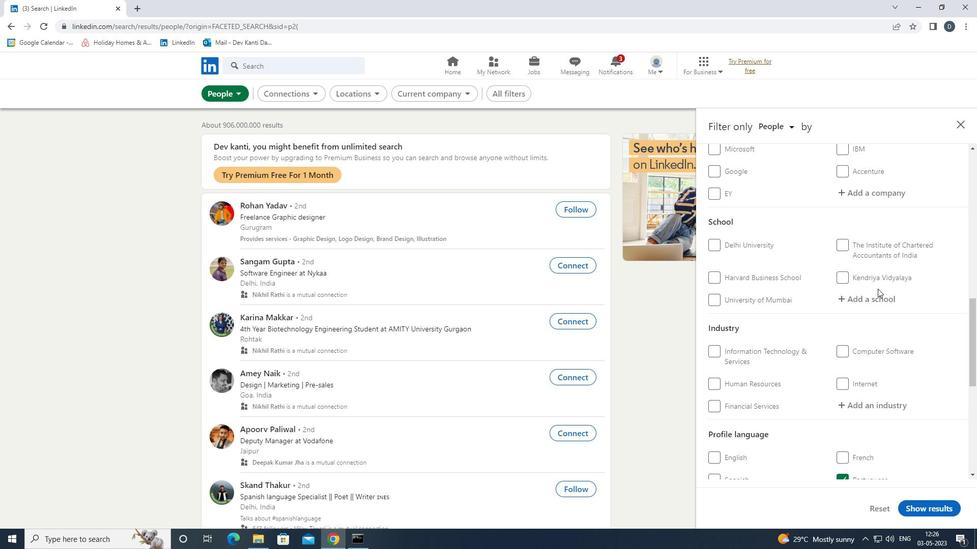 
Action: Mouse pressed left at (877, 301)
Screenshot: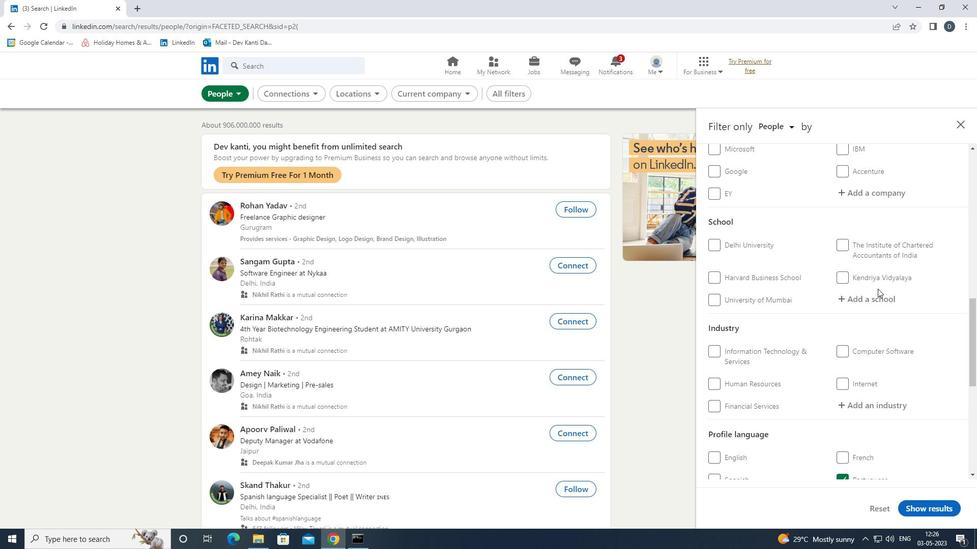 
Action: Key pressed <Key.shift>SH<Key.backspace>RI<Key.space><Key.shift><Key.shift><Key.shift><Key.shift><Key.shift><Key.shift><Key.shift><Key.shift><Key.shift><Key.shift>MUTHU<Key.down><Key.enter>
Screenshot: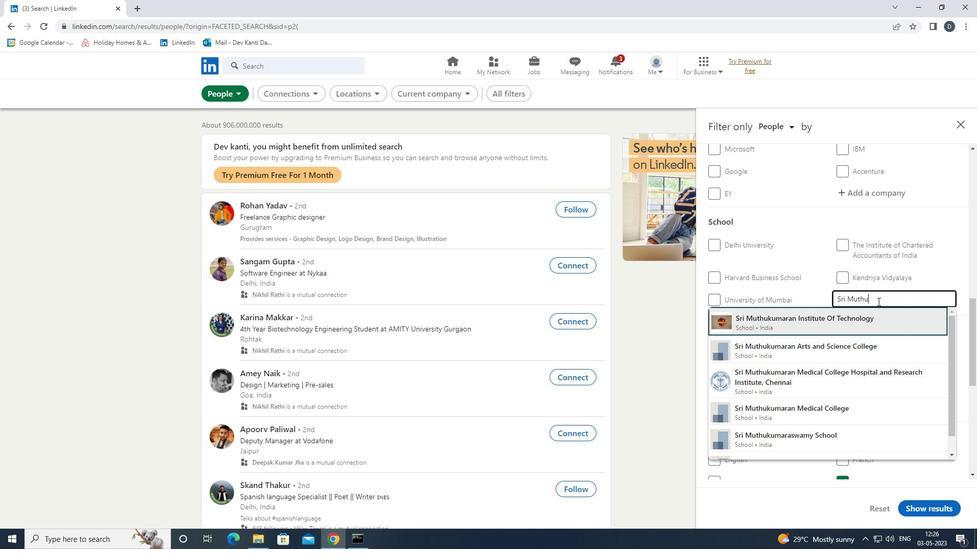 
Action: Mouse moved to (877, 294)
Screenshot: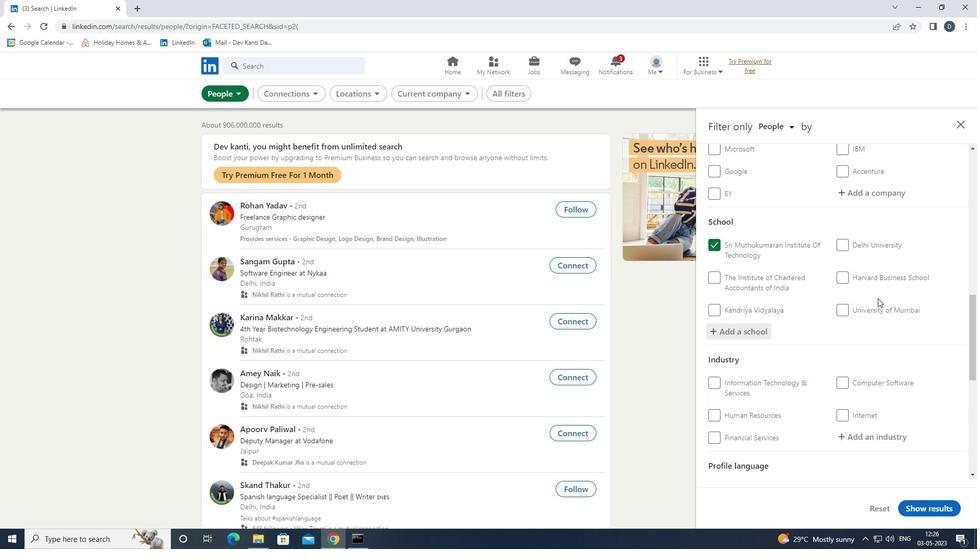 
Action: Mouse scrolled (877, 293) with delta (0, 0)
Screenshot: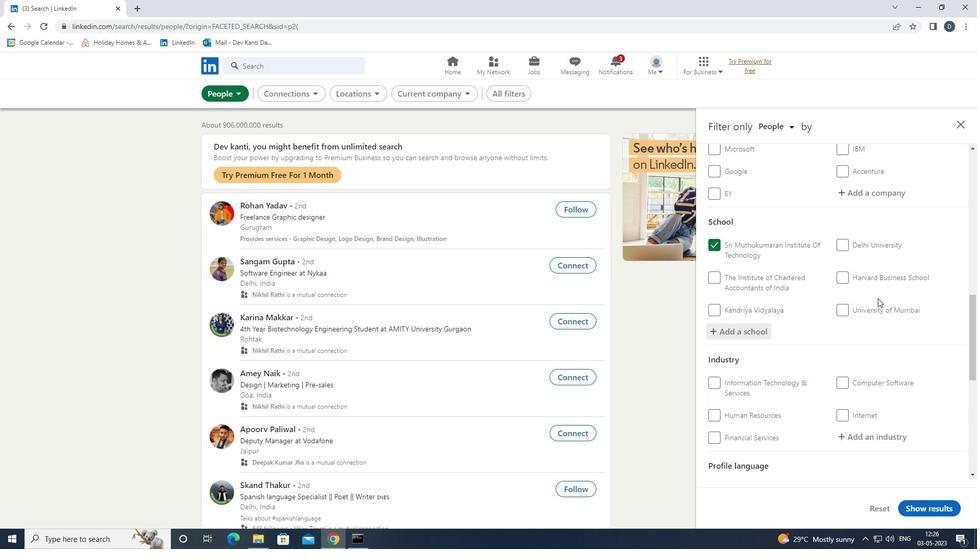 
Action: Mouse moved to (876, 299)
Screenshot: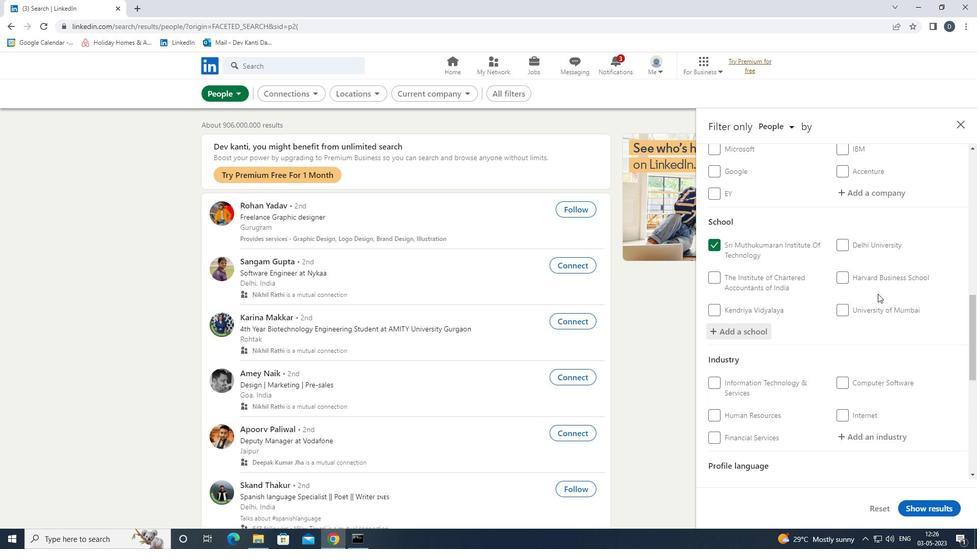 
Action: Mouse scrolled (876, 299) with delta (0, 0)
Screenshot: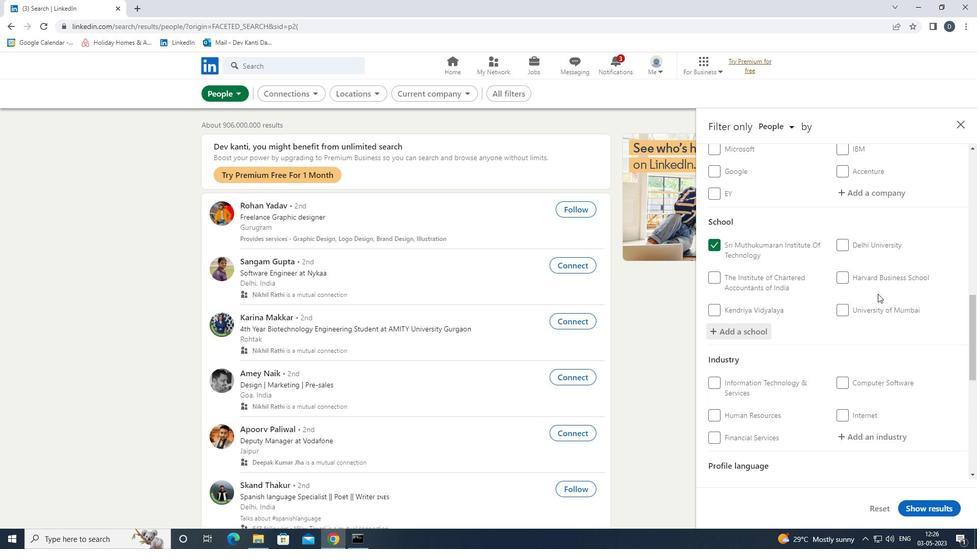 
Action: Mouse moved to (876, 300)
Screenshot: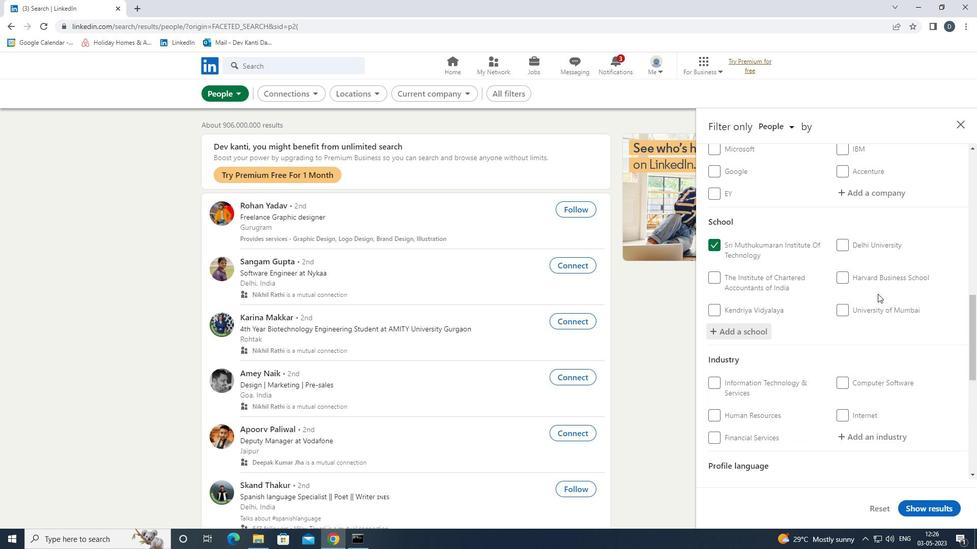 
Action: Mouse scrolled (876, 300) with delta (0, 0)
Screenshot: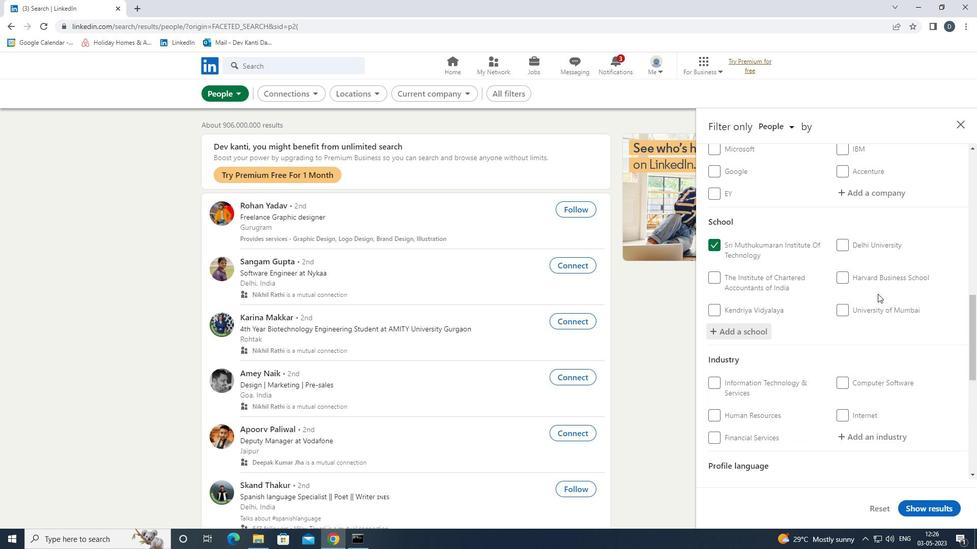 
Action: Mouse moved to (887, 281)
Screenshot: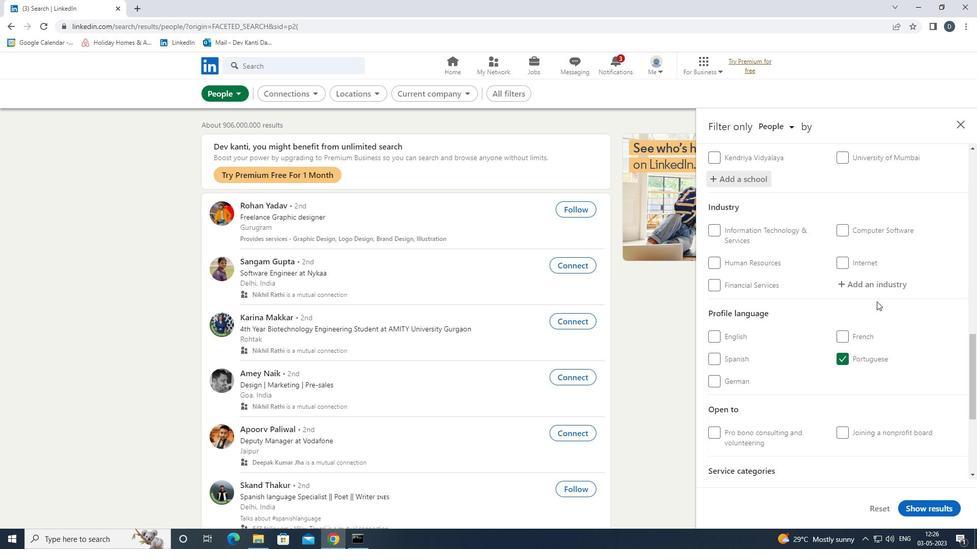 
Action: Mouse pressed left at (887, 281)
Screenshot: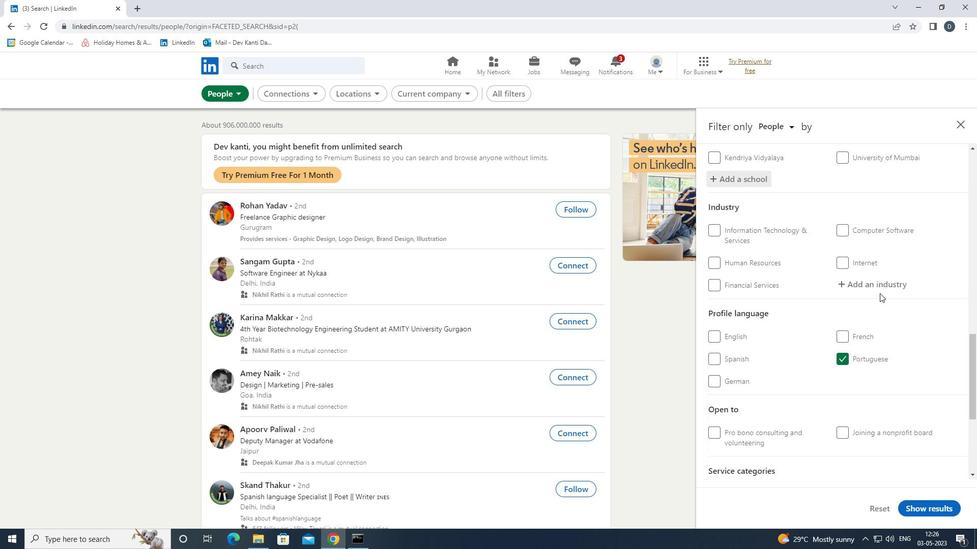 
Action: Key pressed <Key.shift>GLASS<Key.down><Key.enter>
Screenshot: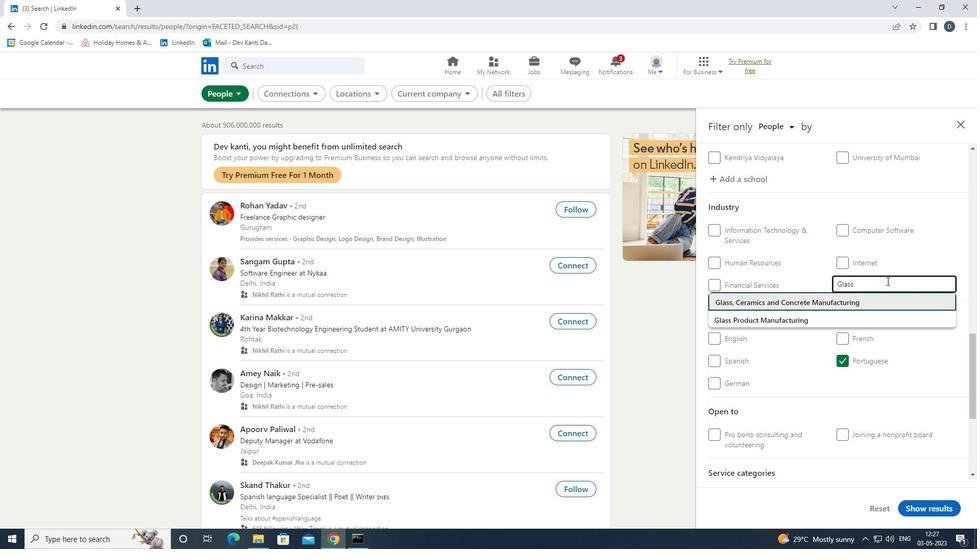 
Action: Mouse scrolled (887, 280) with delta (0, 0)
Screenshot: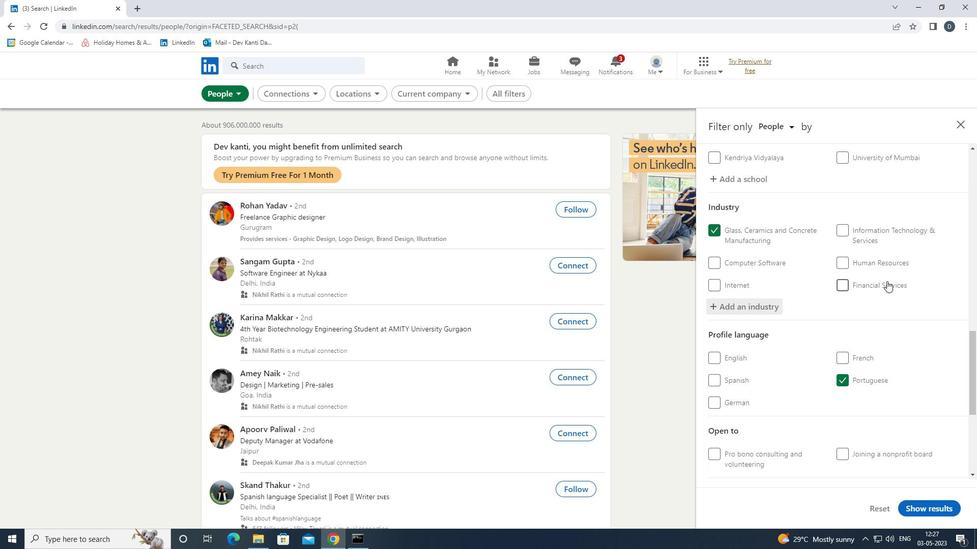 
Action: Mouse scrolled (887, 280) with delta (0, 0)
Screenshot: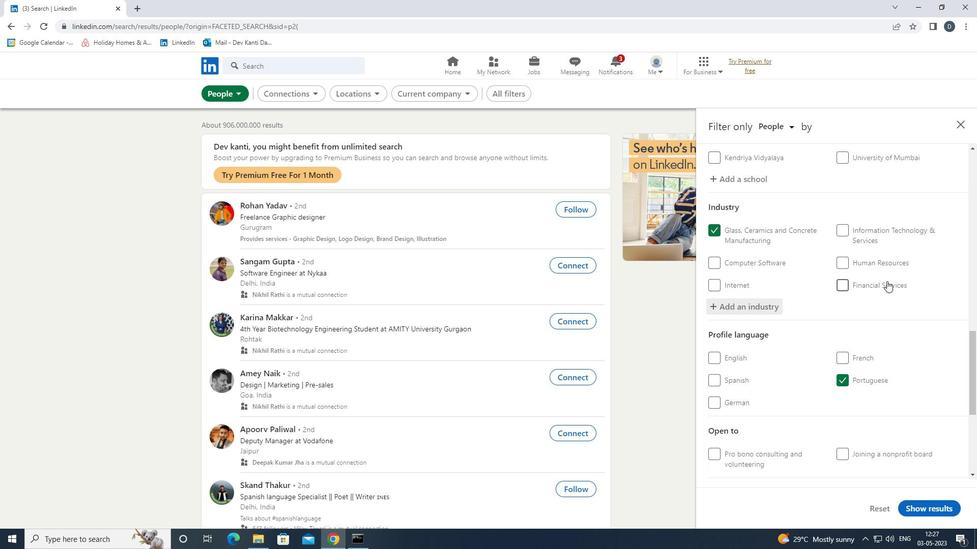 
Action: Mouse scrolled (887, 280) with delta (0, 0)
Screenshot: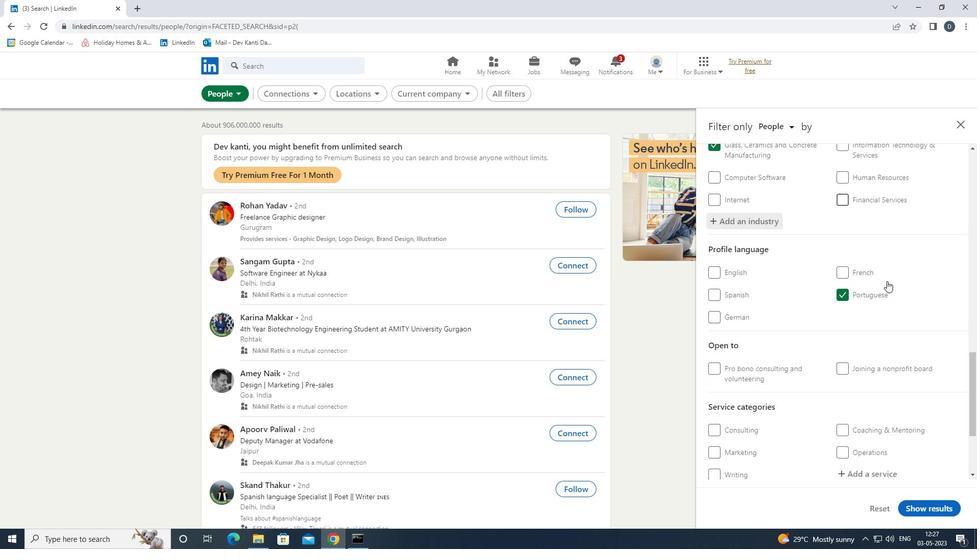 
Action: Mouse moved to (878, 409)
Screenshot: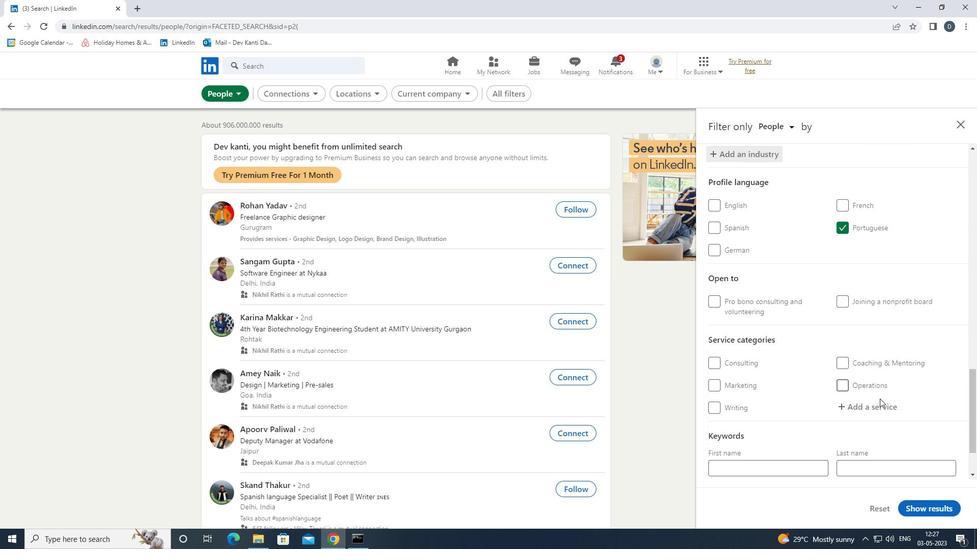 
Action: Mouse pressed left at (878, 409)
Screenshot: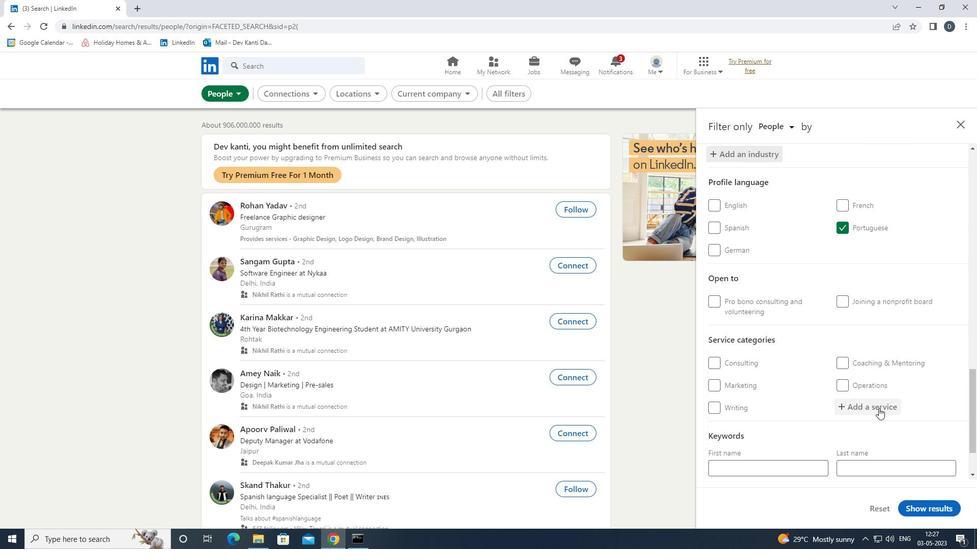 
Action: Mouse moved to (875, 406)
Screenshot: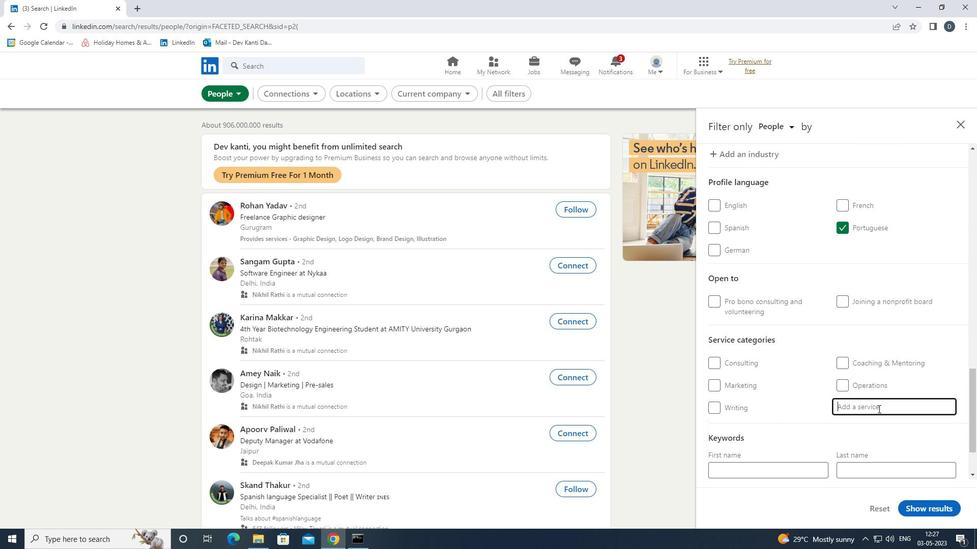 
Action: Key pressed <Key.shift>GRAPHIC<Key.down><Key.enter>
Screenshot: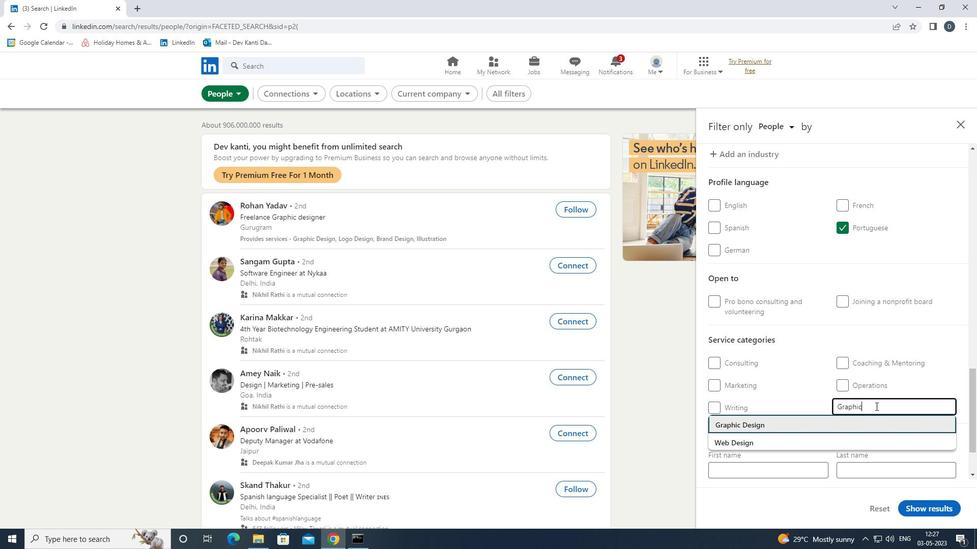 
Action: Mouse moved to (872, 417)
Screenshot: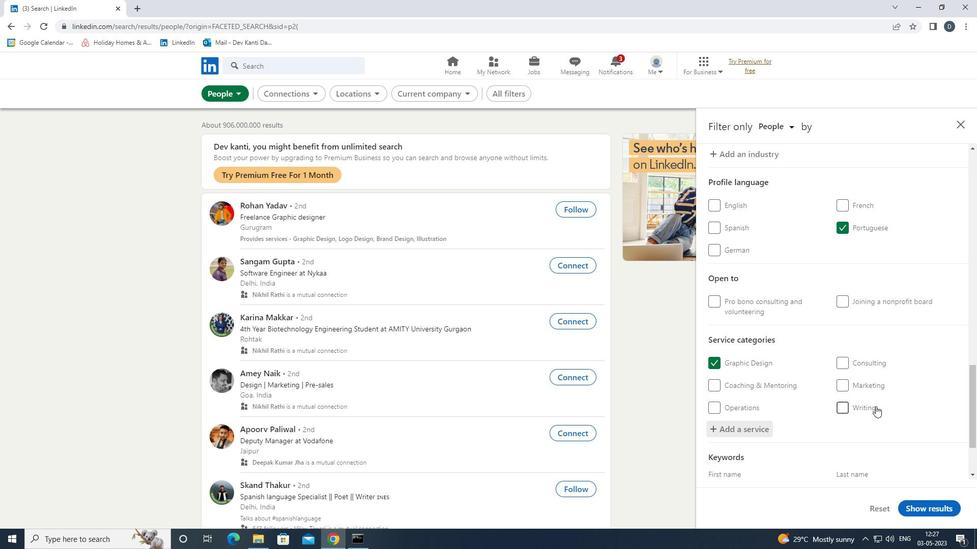 
Action: Mouse scrolled (872, 417) with delta (0, 0)
Screenshot: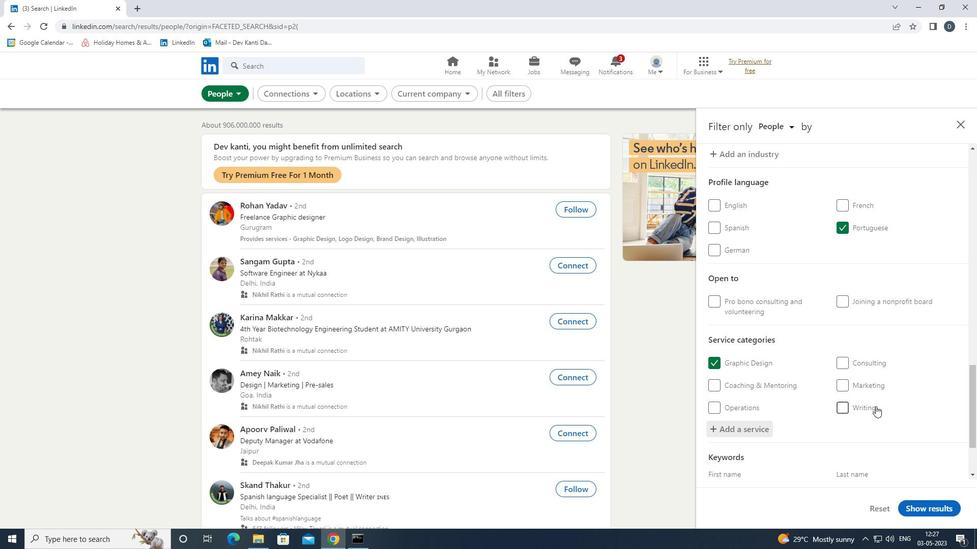 
Action: Mouse moved to (872, 417)
Screenshot: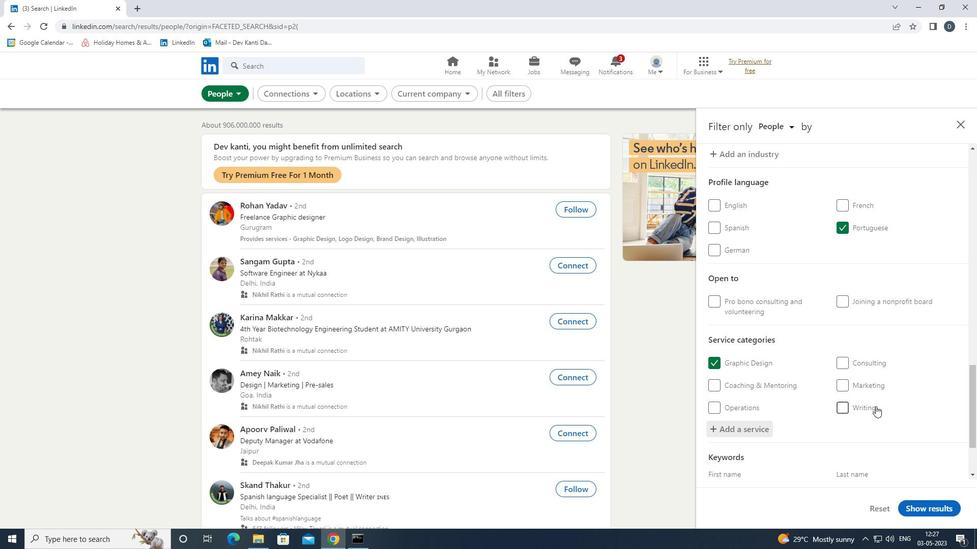 
Action: Mouse scrolled (872, 417) with delta (0, 0)
Screenshot: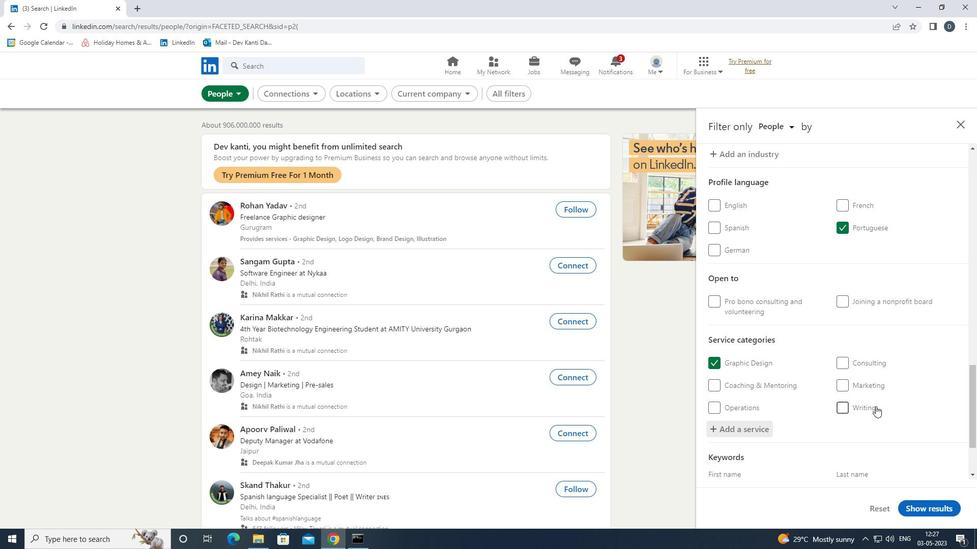 
Action: Mouse moved to (872, 418)
Screenshot: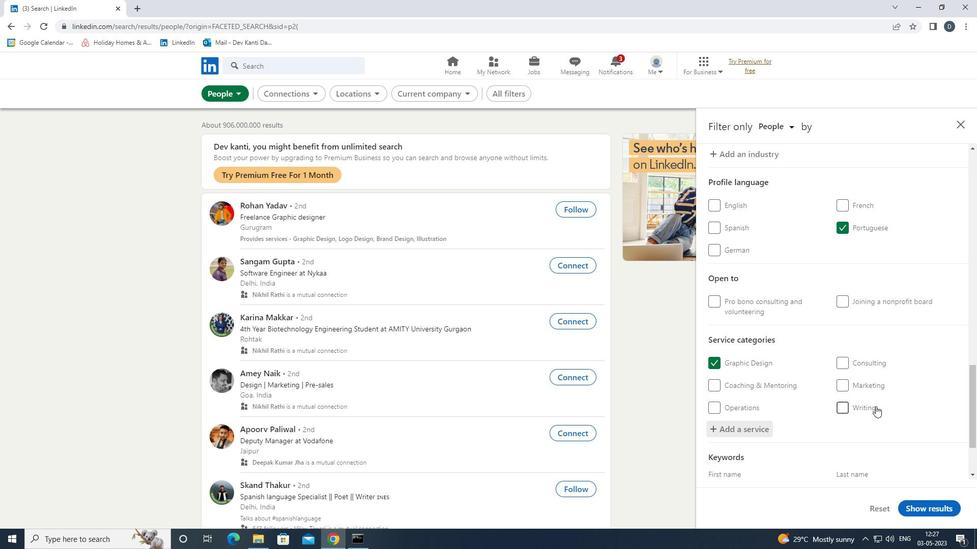 
Action: Mouse scrolled (872, 417) with delta (0, 0)
Screenshot: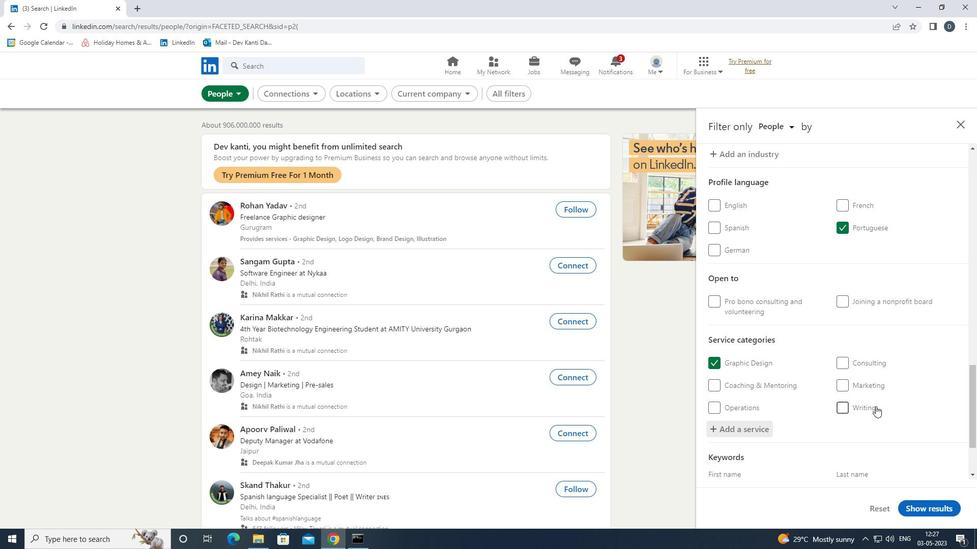 
Action: Mouse moved to (810, 428)
Screenshot: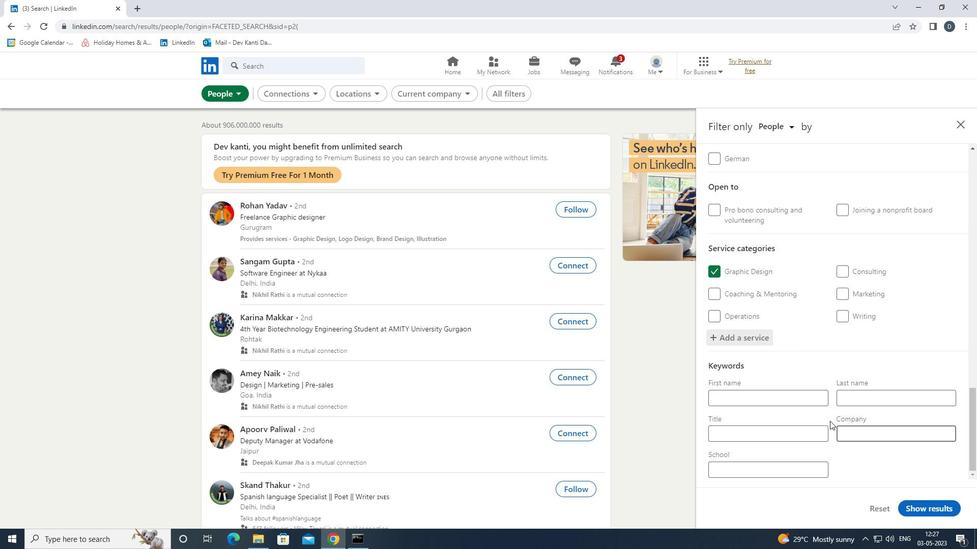 
Action: Mouse scrolled (810, 427) with delta (0, 0)
Screenshot: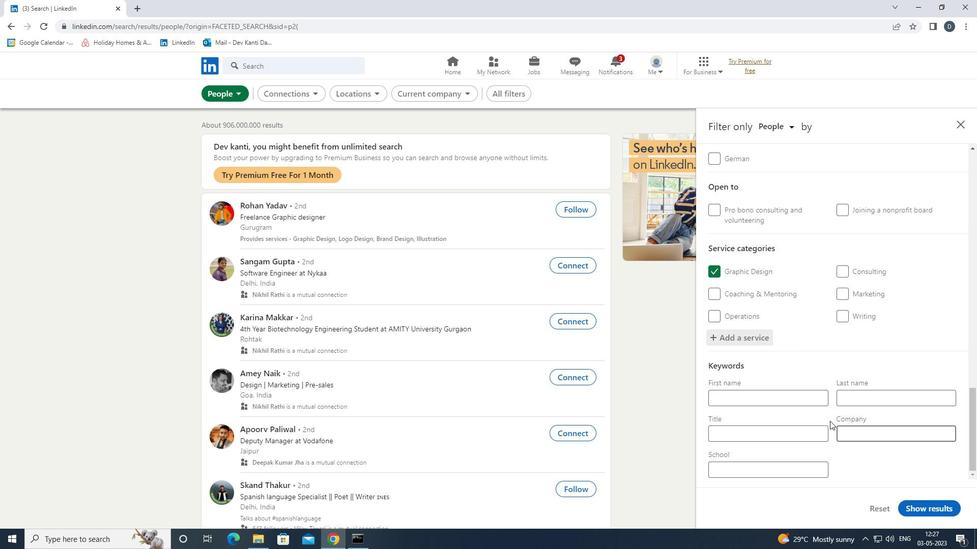 
Action: Mouse moved to (808, 429)
Screenshot: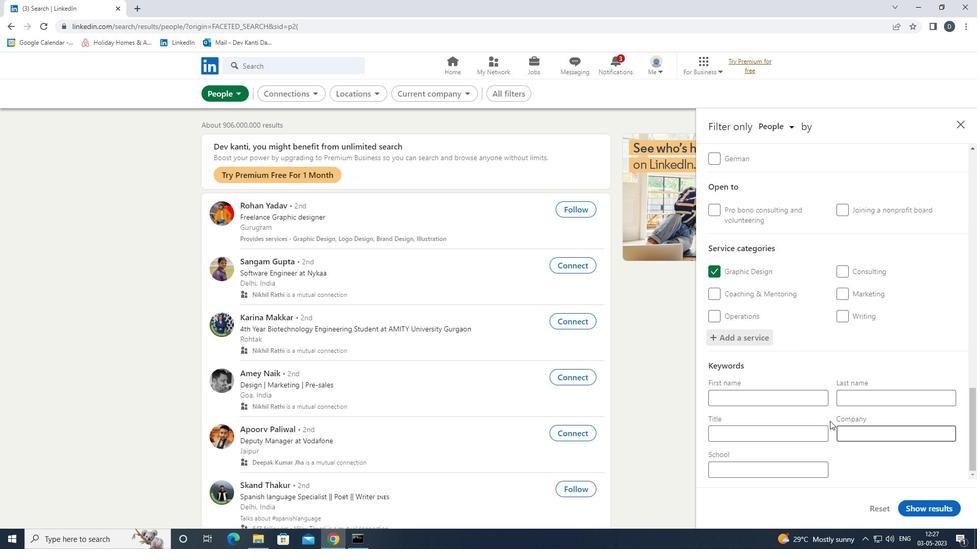 
Action: Mouse scrolled (808, 429) with delta (0, 0)
Screenshot: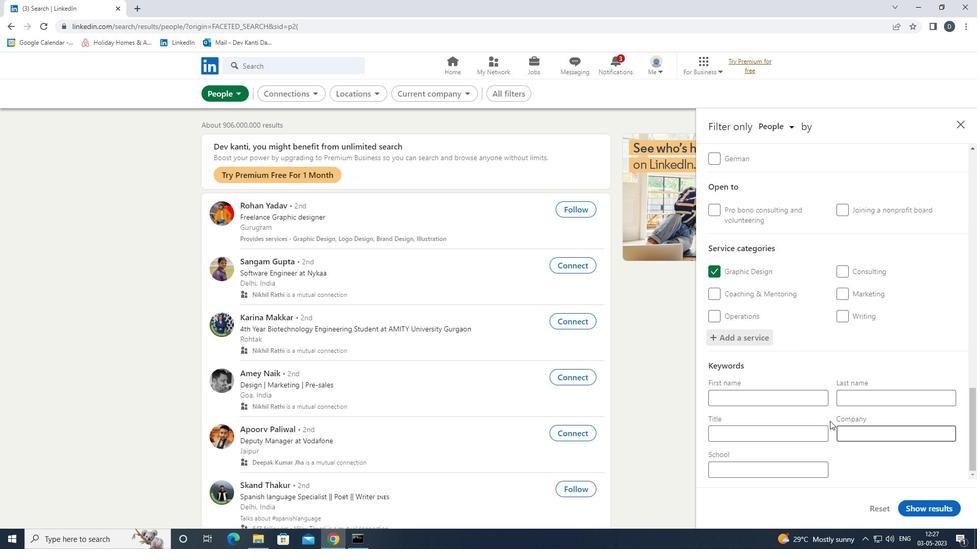 
Action: Mouse moved to (807, 429)
Screenshot: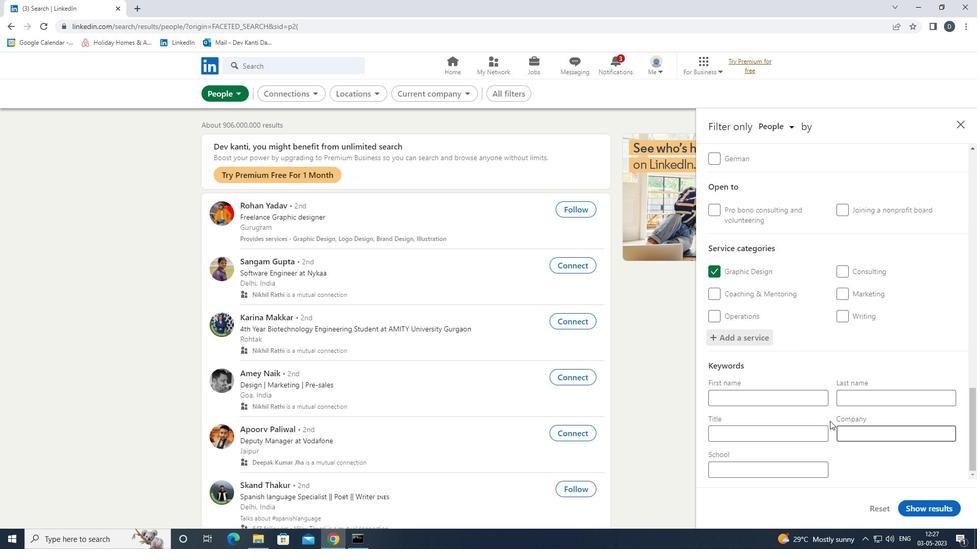 
Action: Mouse scrolled (807, 429) with delta (0, 0)
Screenshot: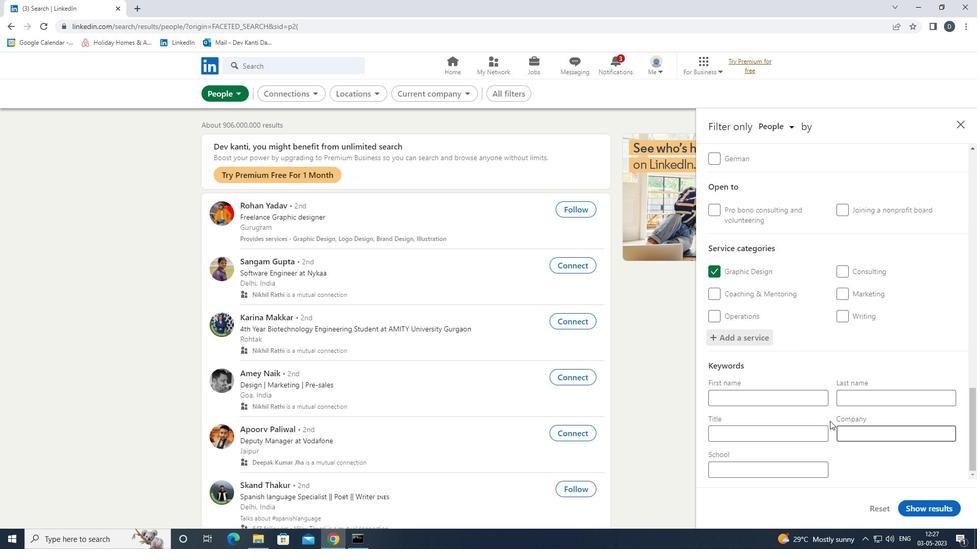 
Action: Mouse moved to (800, 427)
Screenshot: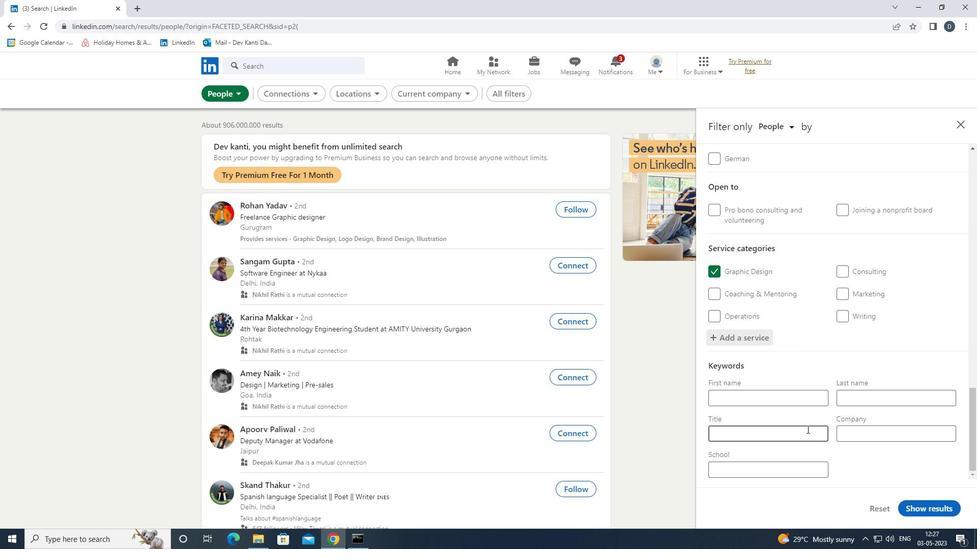 
Action: Mouse pressed left at (800, 427)
Screenshot: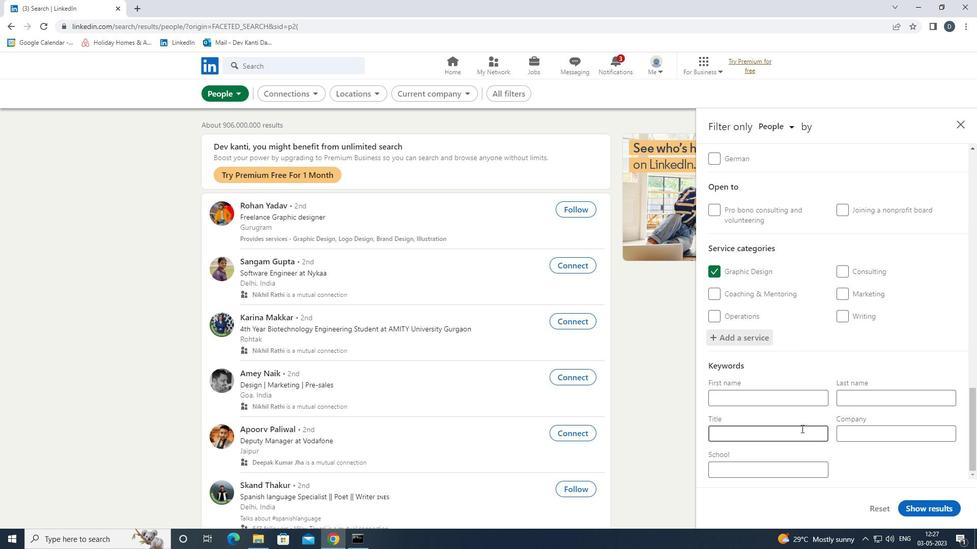 
Action: Mouse moved to (802, 432)
Screenshot: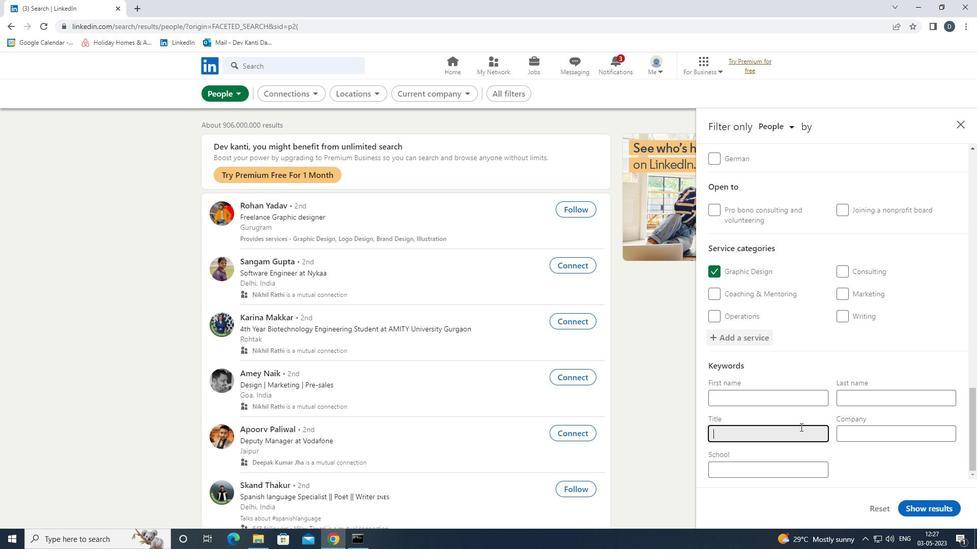 
Action: Key pressed <Key.shift><Key.shift>PHONE<Key.space><Key.shift>SALE<Key.space><Key.backspace>S<Key.space><Key.shift><Key.shift>SPECIALIST
Screenshot: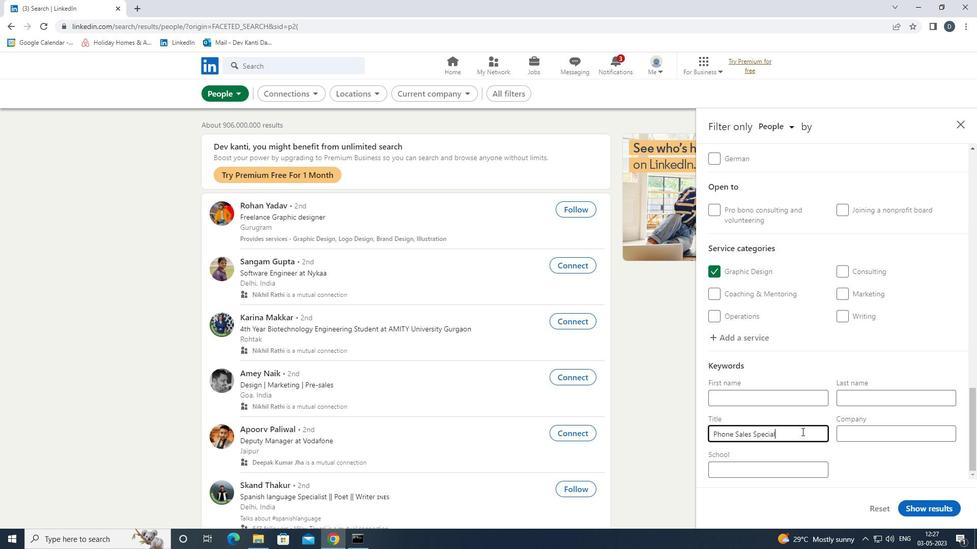 
Action: Mouse moved to (941, 512)
Screenshot: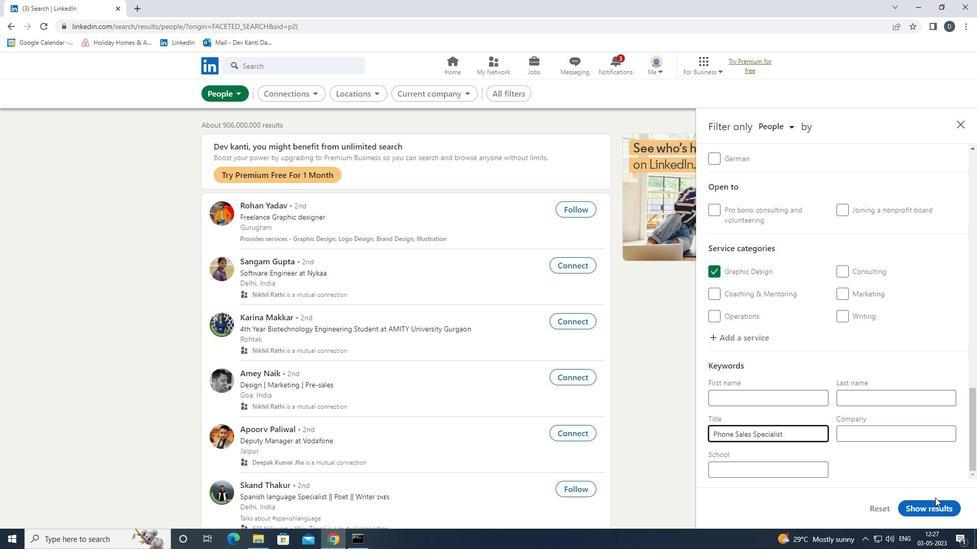 
Action: Mouse pressed left at (941, 512)
Screenshot: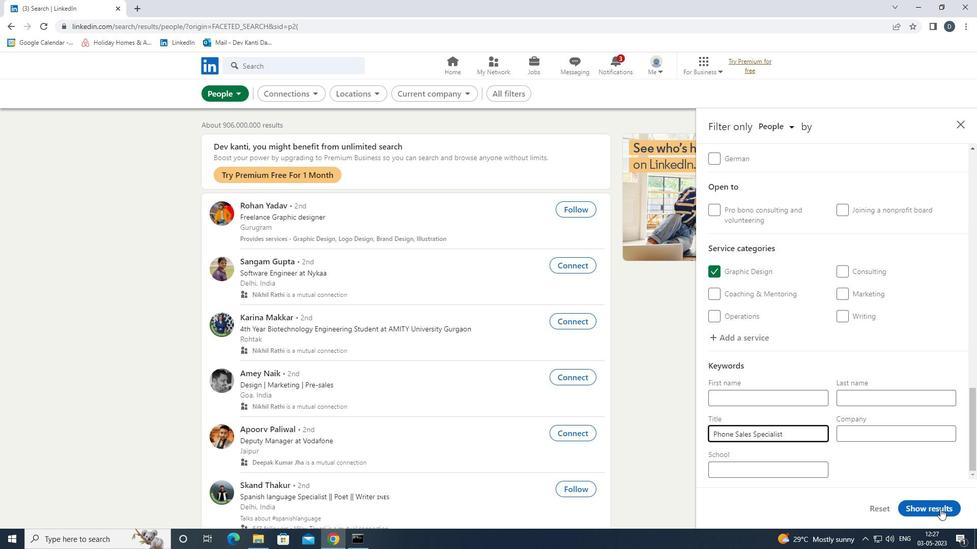 
Action: Mouse moved to (613, 295)
Screenshot: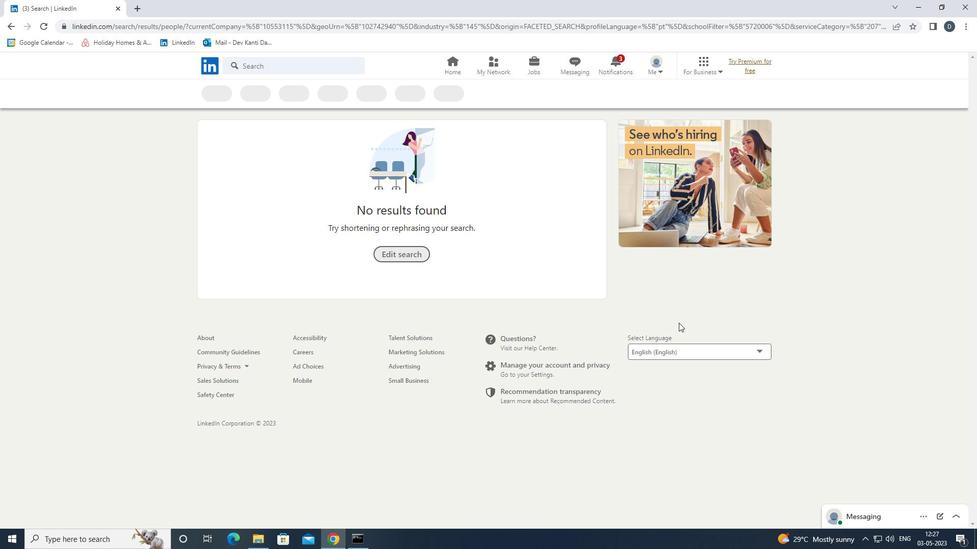 
